 Task: Find a house in Rosemount, United States, for 4 guests from September 6 to September 12, with a price range of ₹10,000 to ₹14,000, including WiFi and TV.
Action: Mouse moved to (572, 110)
Screenshot: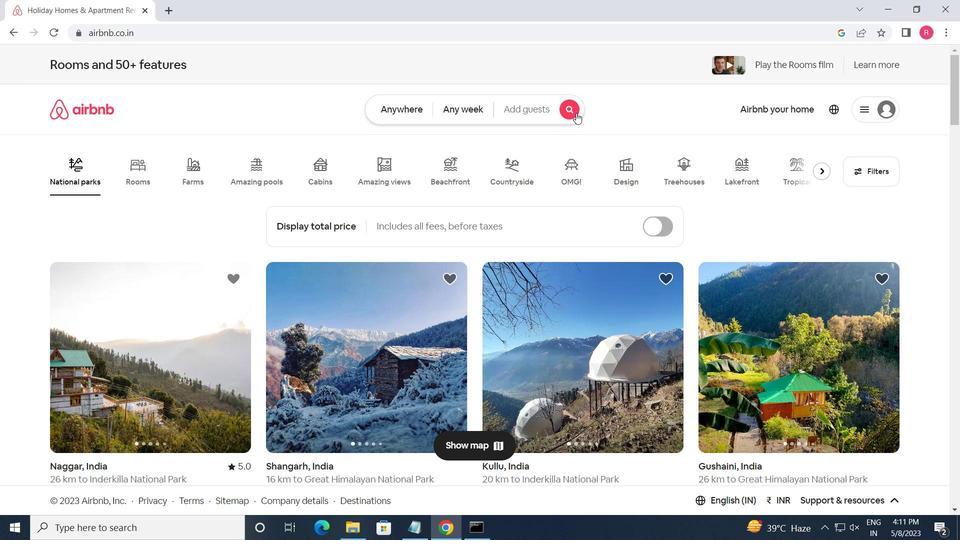 
Action: Mouse pressed left at (572, 110)
Screenshot: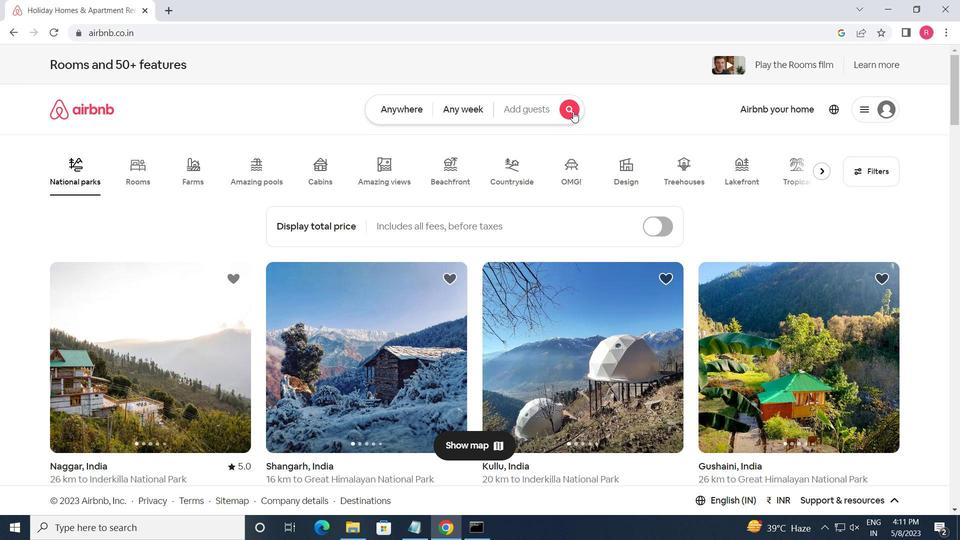 
Action: Mouse moved to (306, 158)
Screenshot: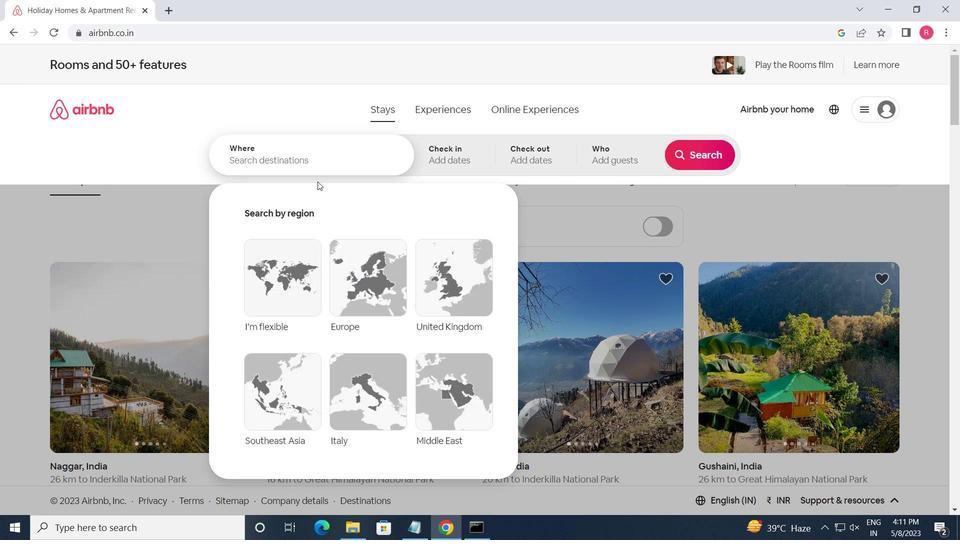 
Action: Mouse pressed left at (306, 158)
Screenshot: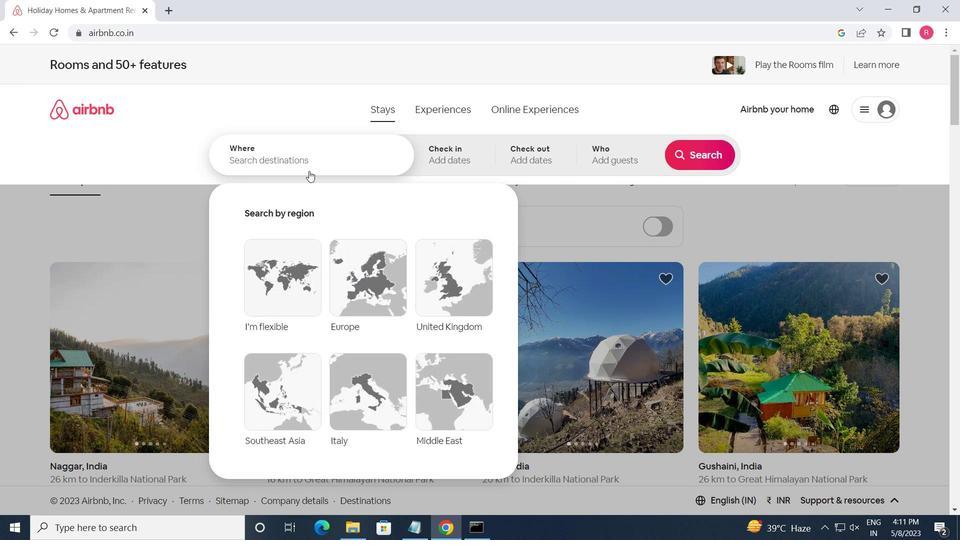 
Action: Key pressed <Key.shift>ROSEMOUNT,<Key.space><Key.shift_r>UNITED<Key.space><Key.shift>STATES<Key.enter>
Screenshot: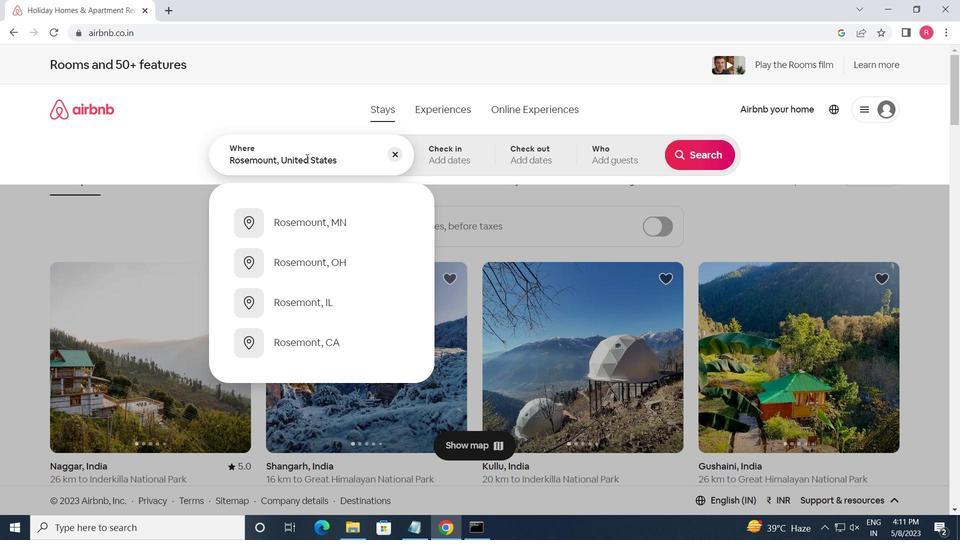
Action: Mouse moved to (709, 253)
Screenshot: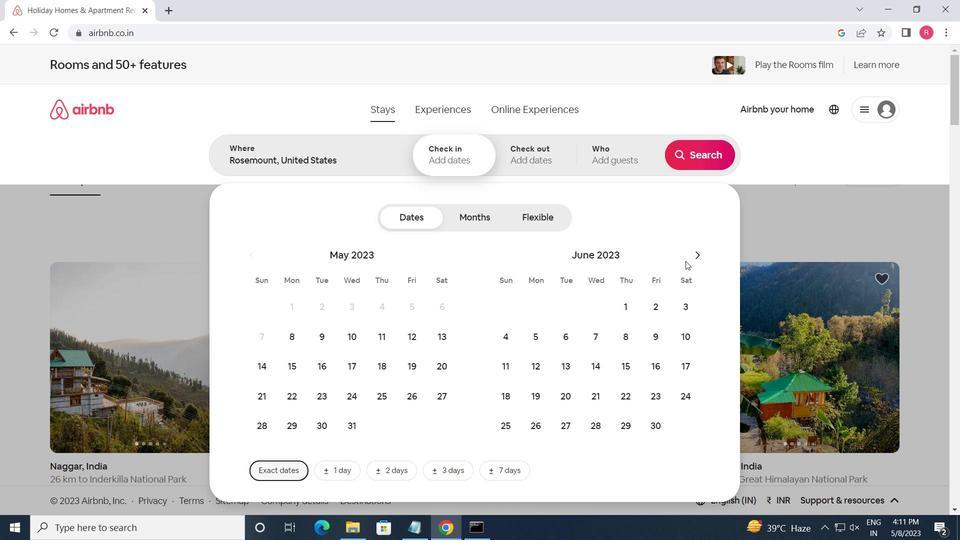 
Action: Mouse pressed left at (709, 253)
Screenshot: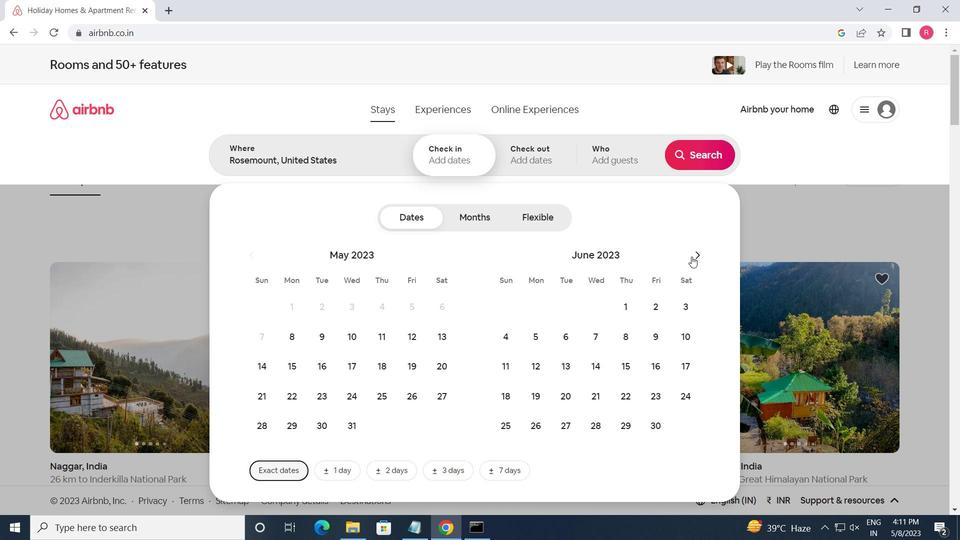 
Action: Mouse moved to (703, 257)
Screenshot: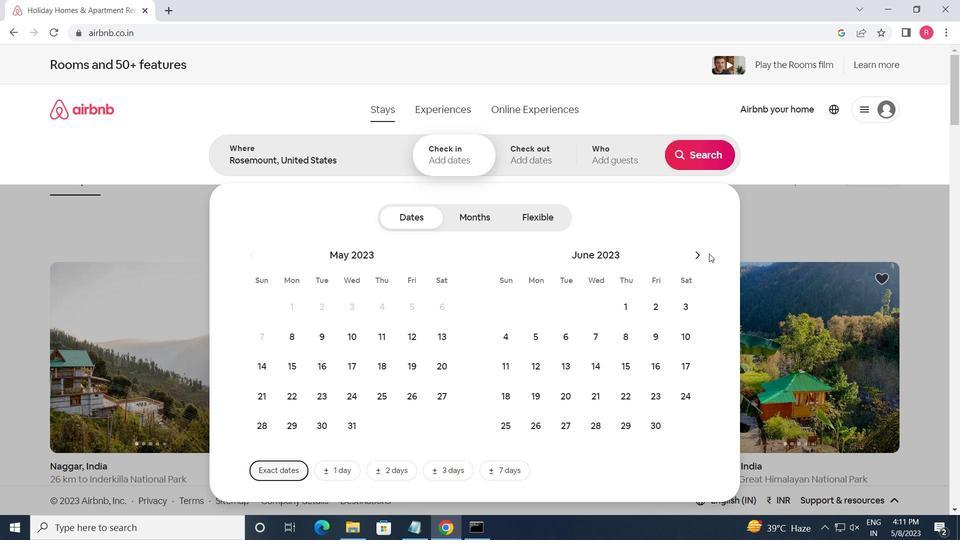 
Action: Mouse pressed left at (703, 257)
Screenshot: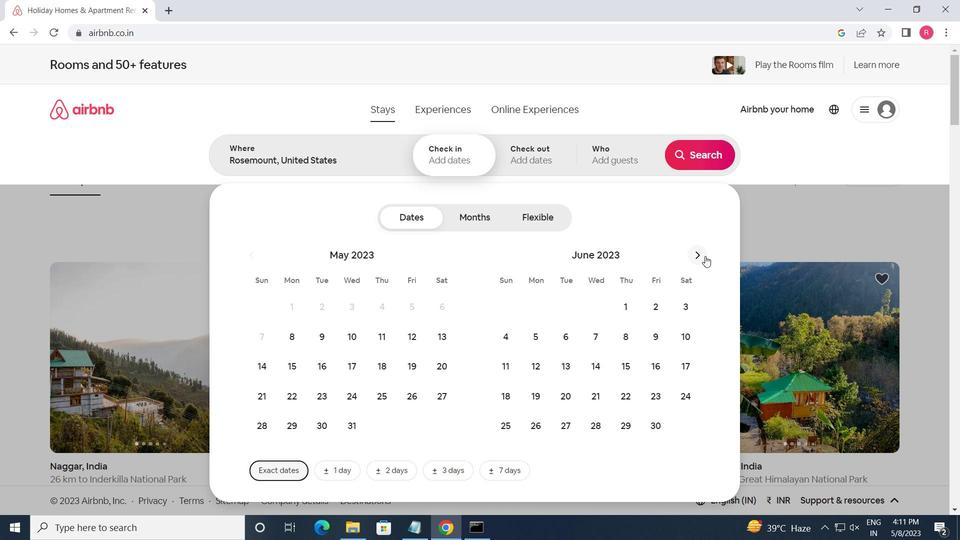 
Action: Mouse pressed left at (703, 257)
Screenshot: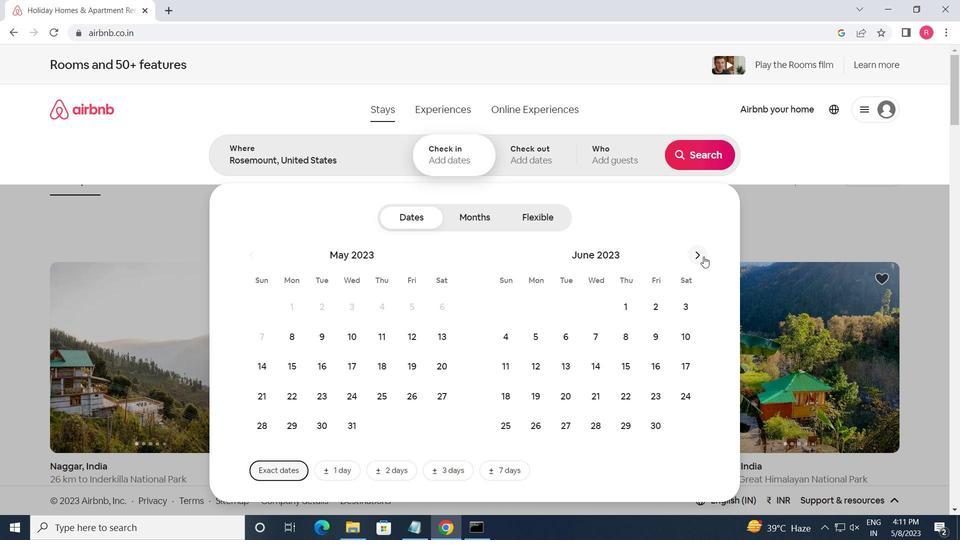 
Action: Mouse pressed left at (703, 257)
Screenshot: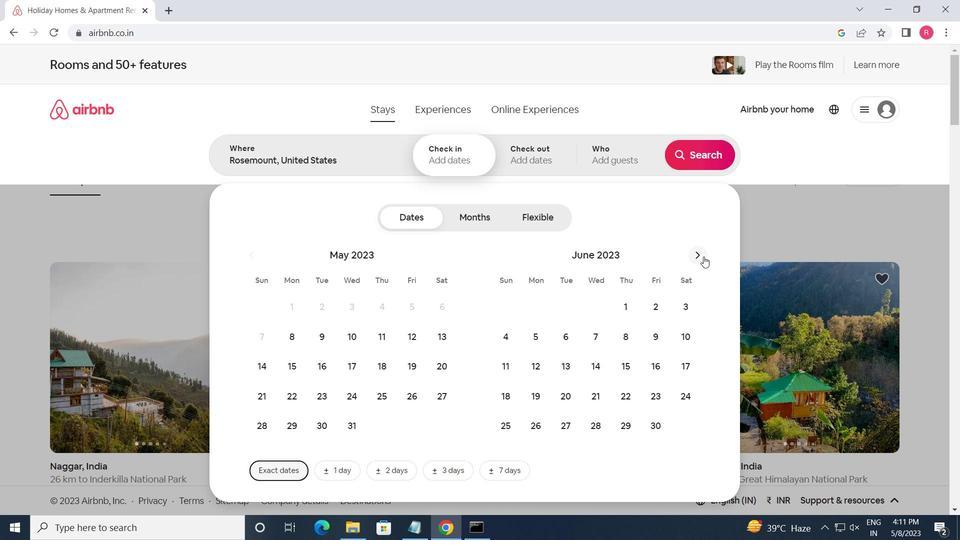 
Action: Mouse pressed left at (703, 257)
Screenshot: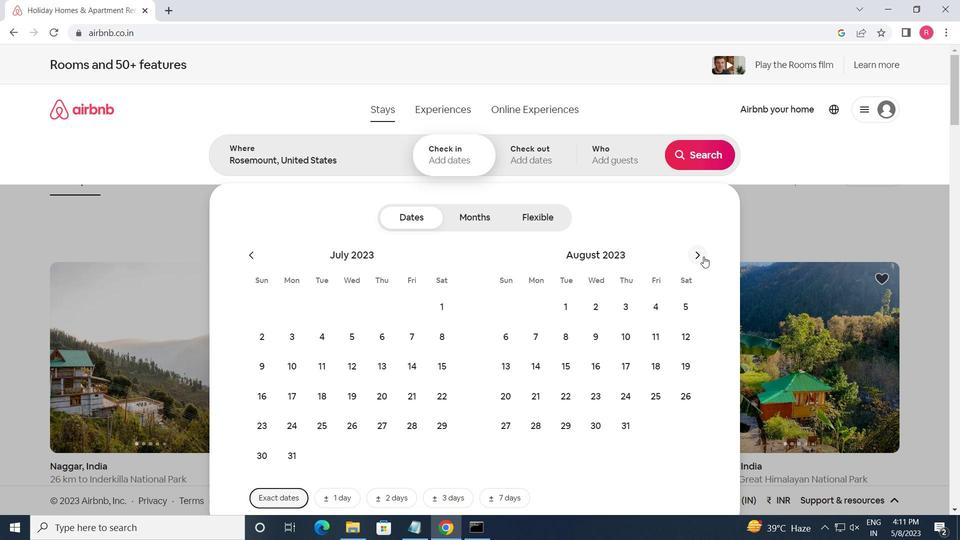 
Action: Mouse moved to (598, 343)
Screenshot: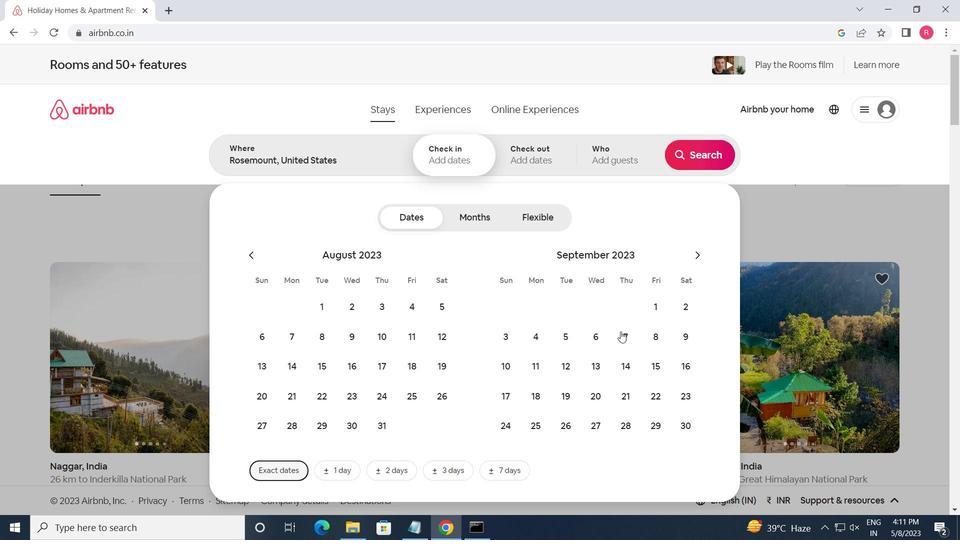 
Action: Mouse pressed left at (598, 343)
Screenshot: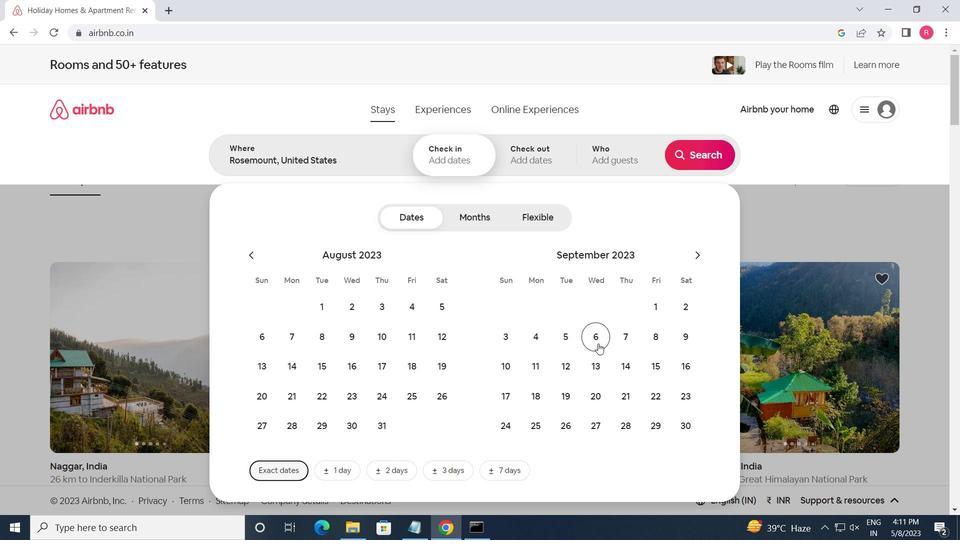 
Action: Mouse moved to (572, 378)
Screenshot: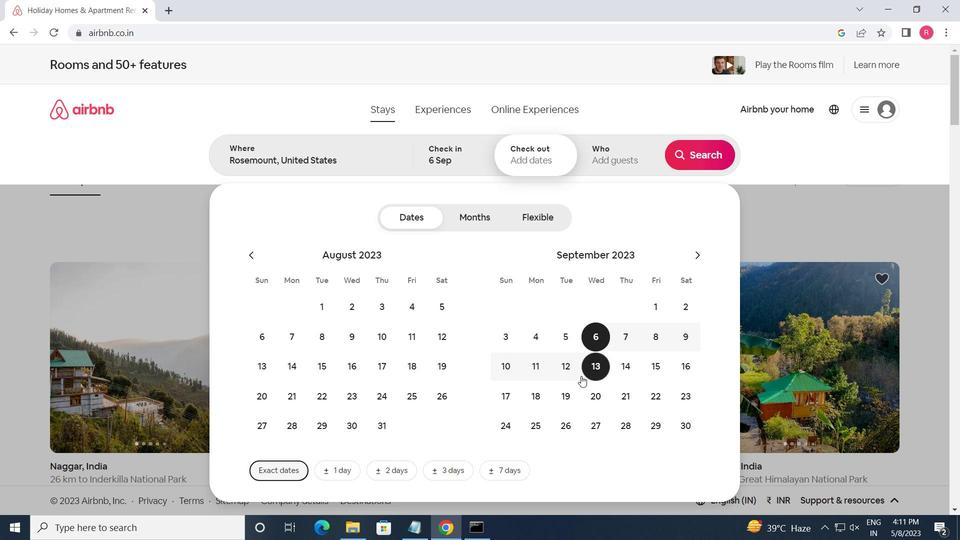 
Action: Mouse pressed left at (572, 378)
Screenshot: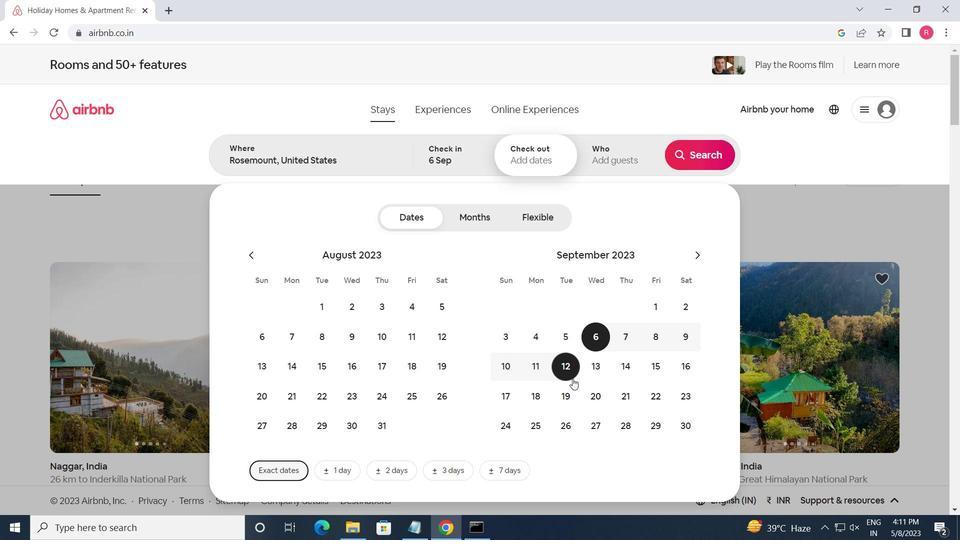 
Action: Mouse moved to (609, 150)
Screenshot: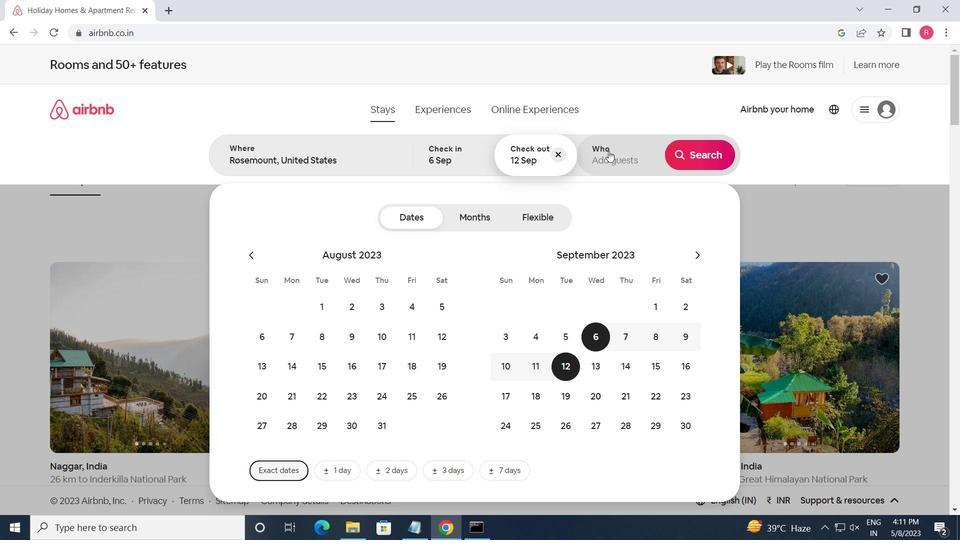 
Action: Mouse pressed left at (609, 150)
Screenshot: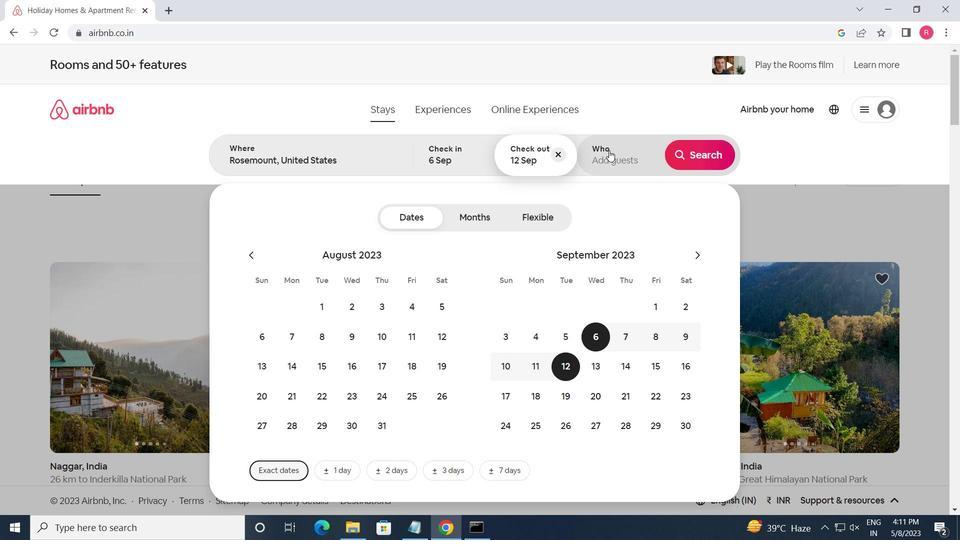 
Action: Mouse moved to (703, 218)
Screenshot: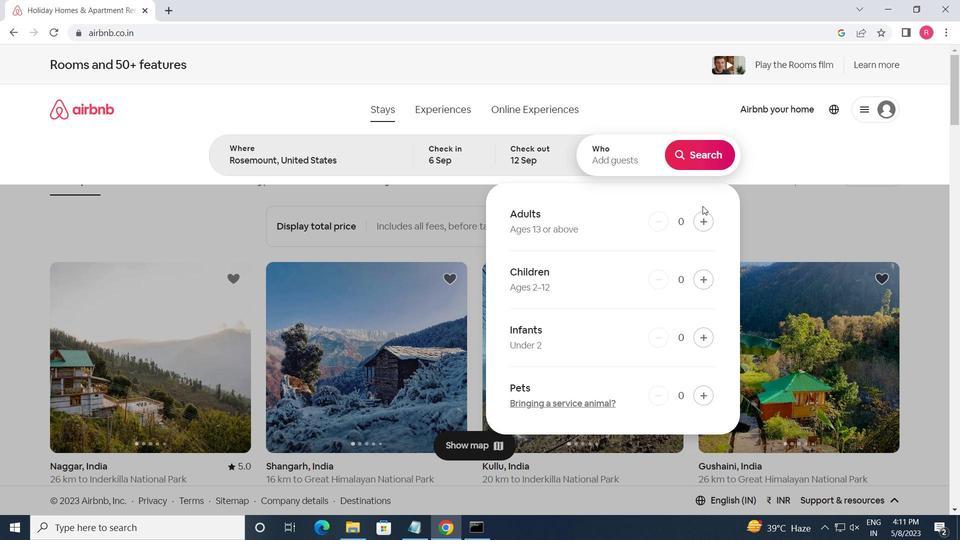 
Action: Mouse pressed left at (703, 218)
Screenshot: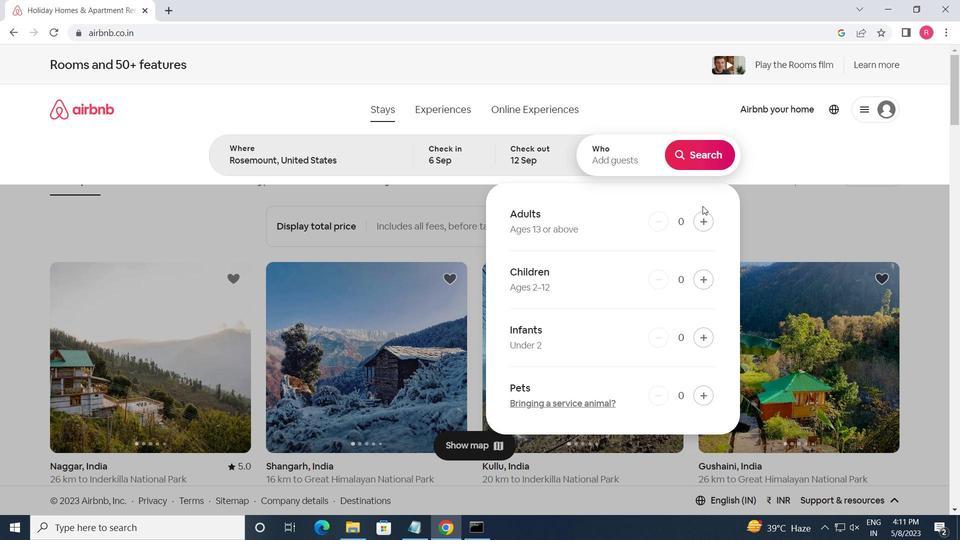 
Action: Mouse pressed left at (703, 218)
Screenshot: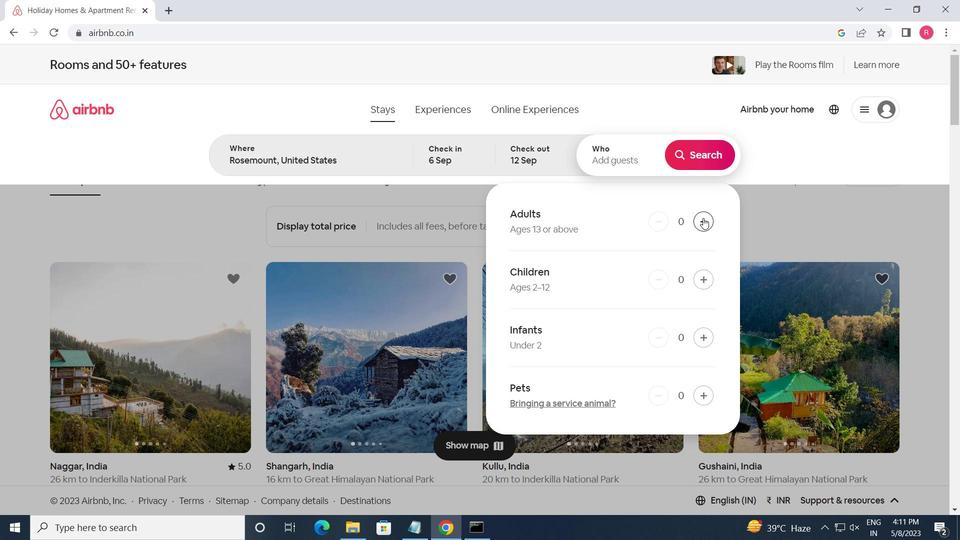 
Action: Mouse pressed left at (703, 218)
Screenshot: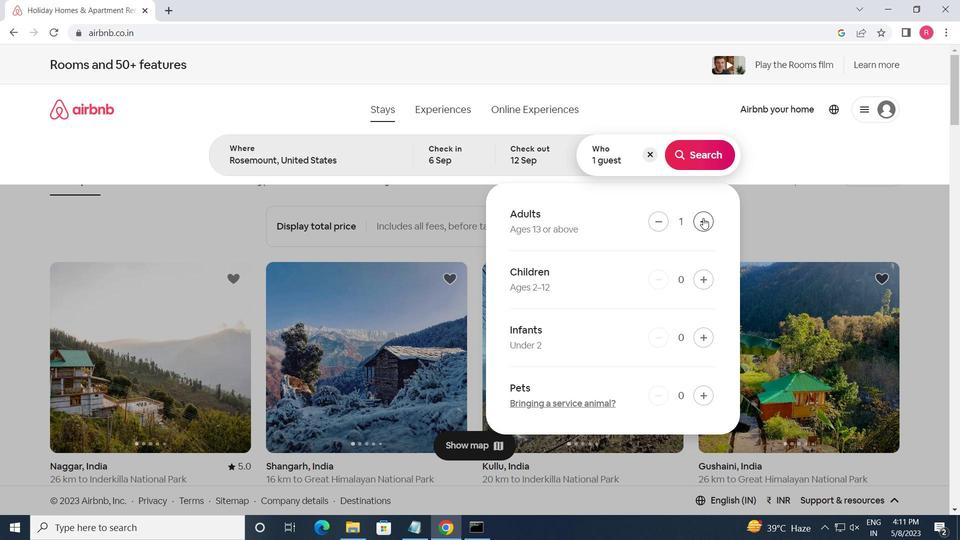 
Action: Mouse pressed left at (703, 218)
Screenshot: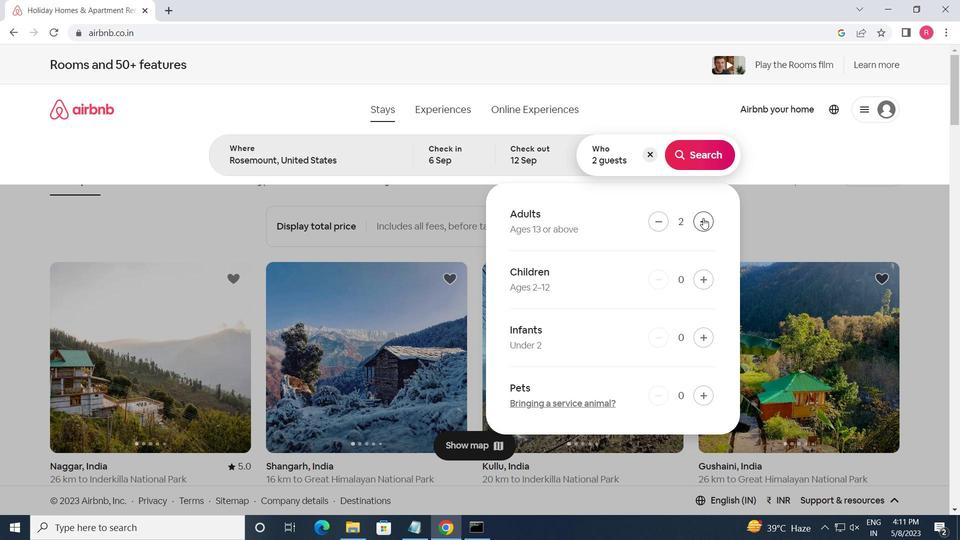 
Action: Mouse moved to (691, 167)
Screenshot: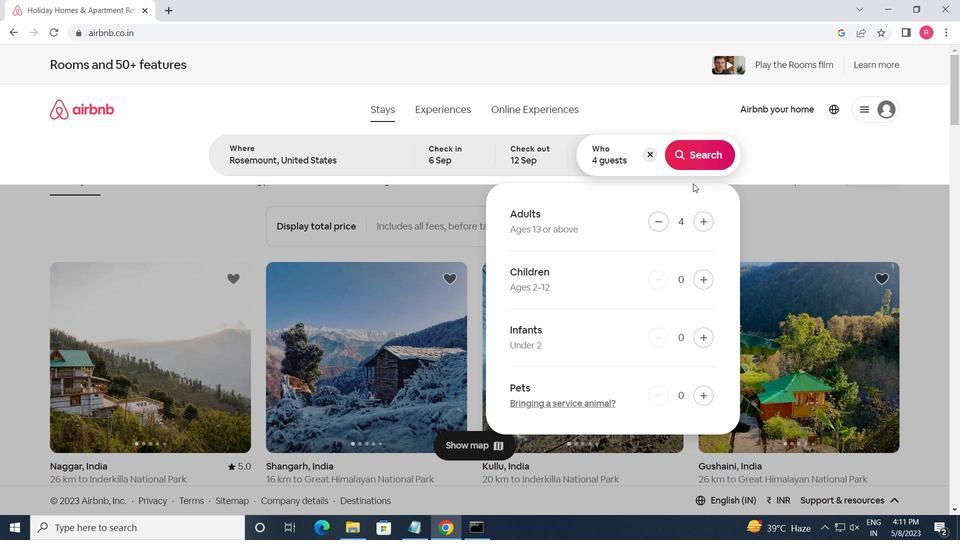 
Action: Mouse pressed left at (691, 167)
Screenshot: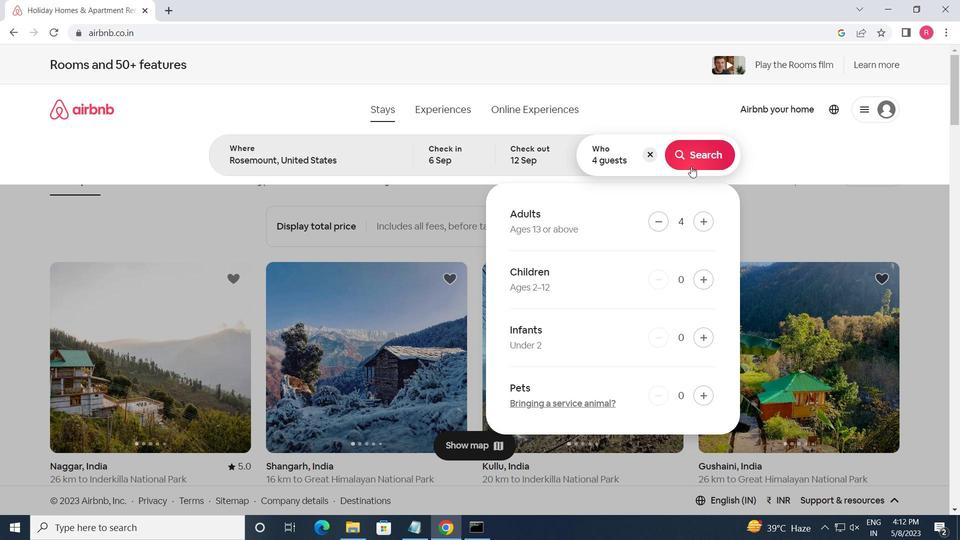 
Action: Mouse moved to (887, 128)
Screenshot: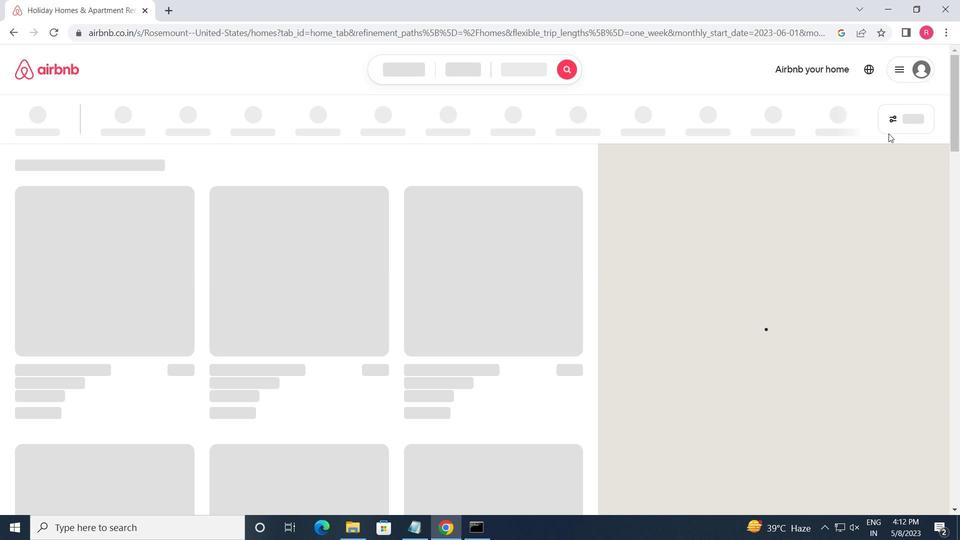 
Action: Mouse pressed left at (887, 128)
Screenshot: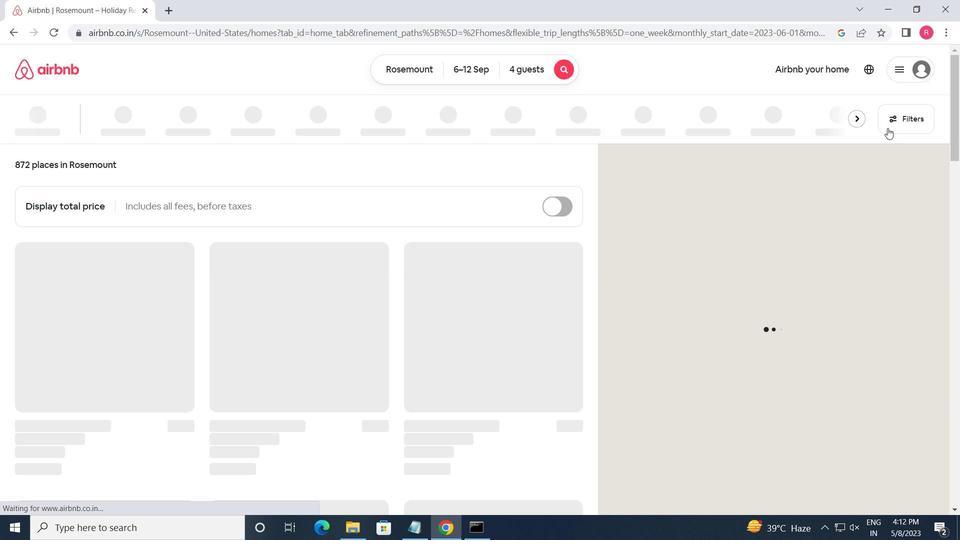 
Action: Mouse moved to (383, 411)
Screenshot: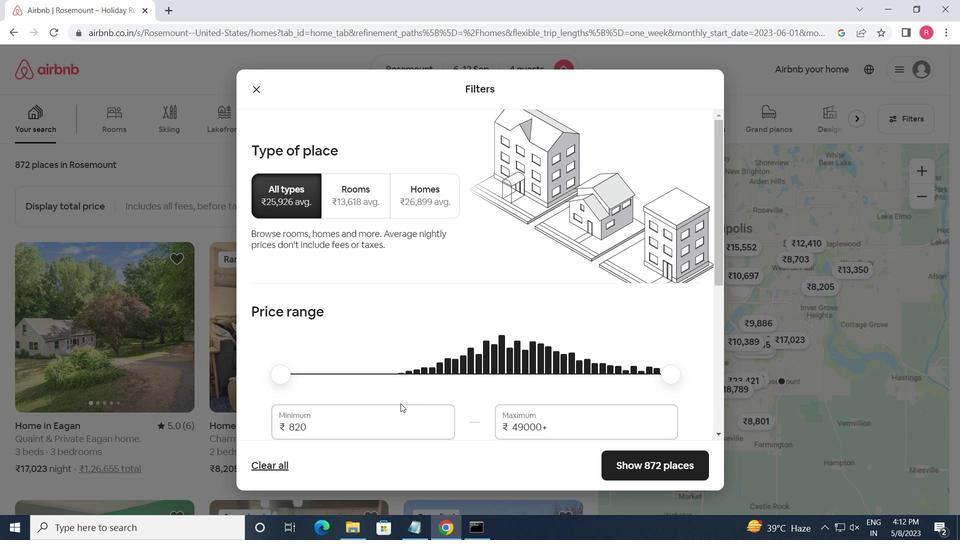 
Action: Mouse pressed left at (383, 411)
Screenshot: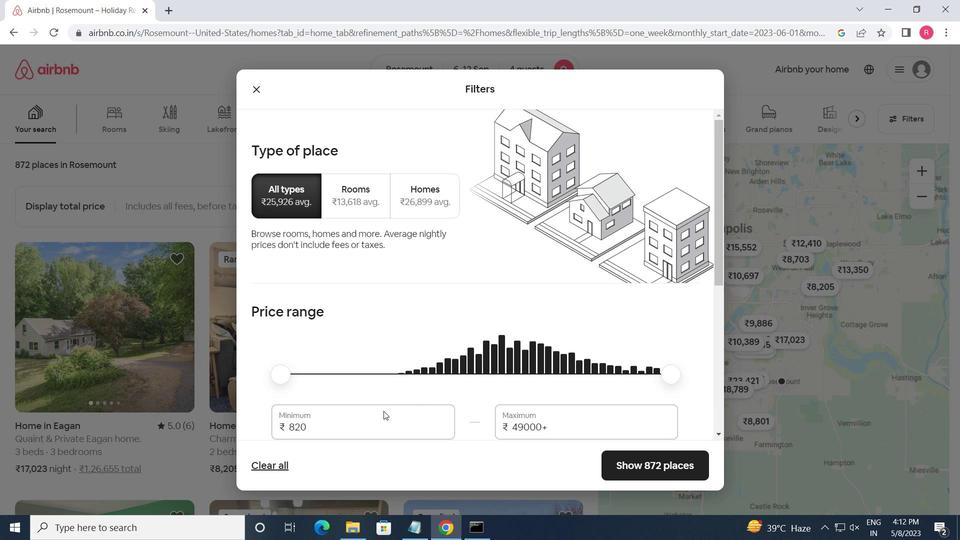 
Action: Mouse pressed left at (383, 411)
Screenshot: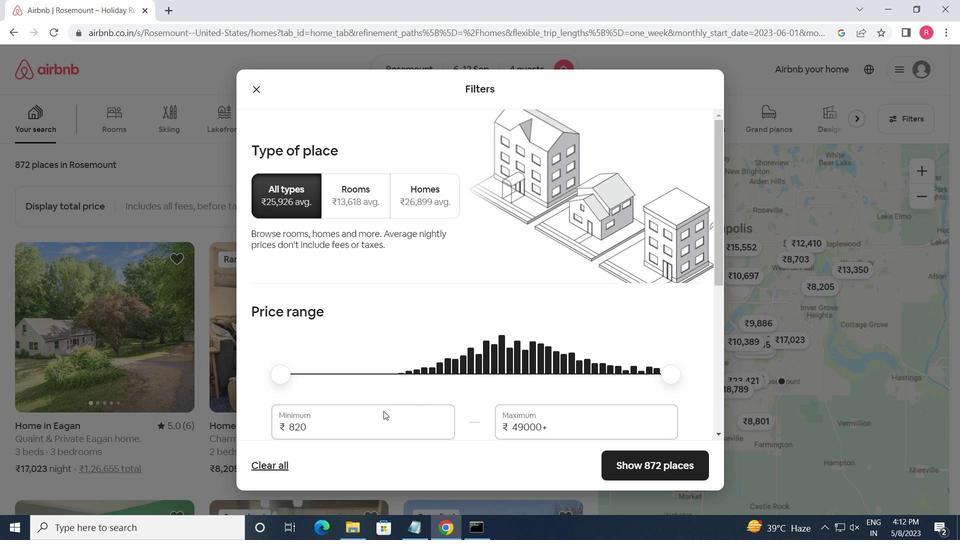 
Action: Mouse pressed left at (383, 411)
Screenshot: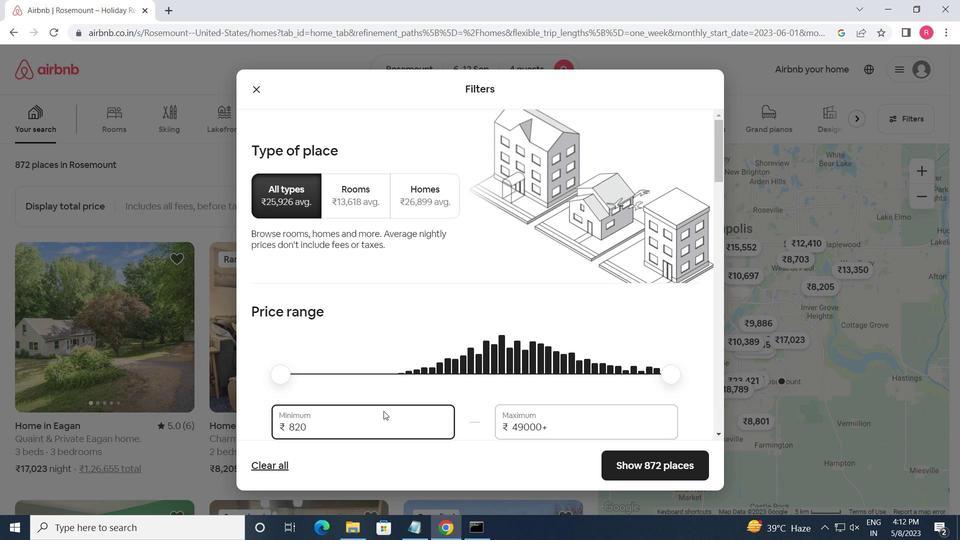 
Action: Mouse pressed left at (383, 411)
Screenshot: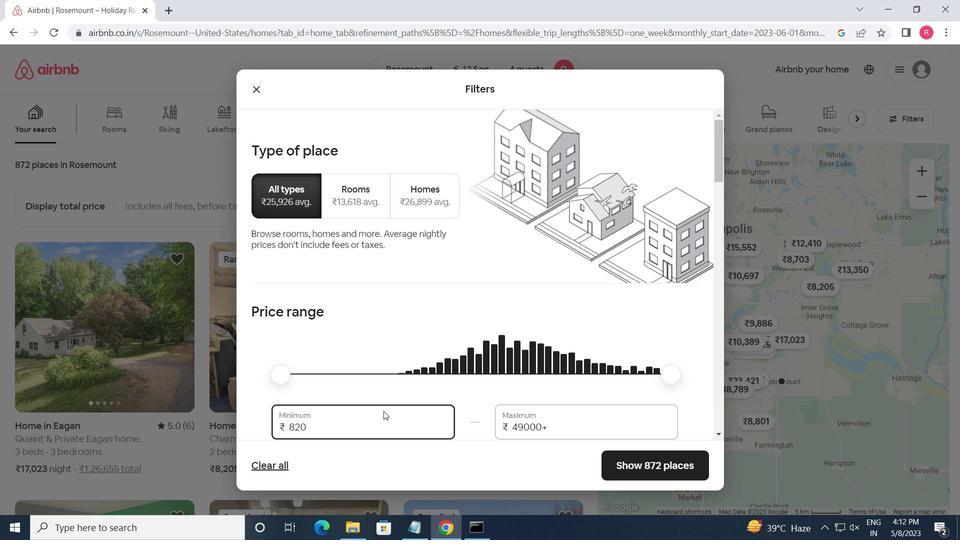 
Action: Mouse pressed left at (383, 411)
Screenshot: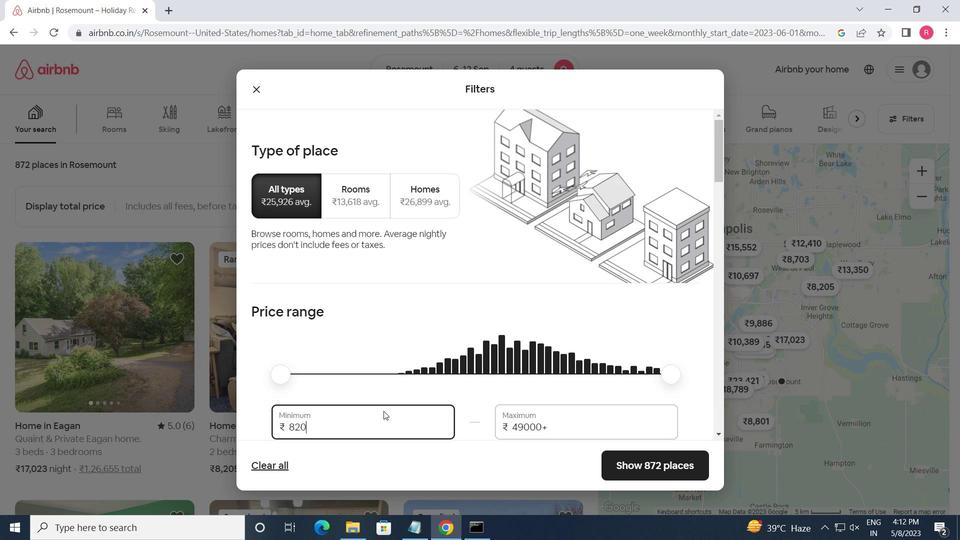
Action: Mouse pressed left at (383, 411)
Screenshot: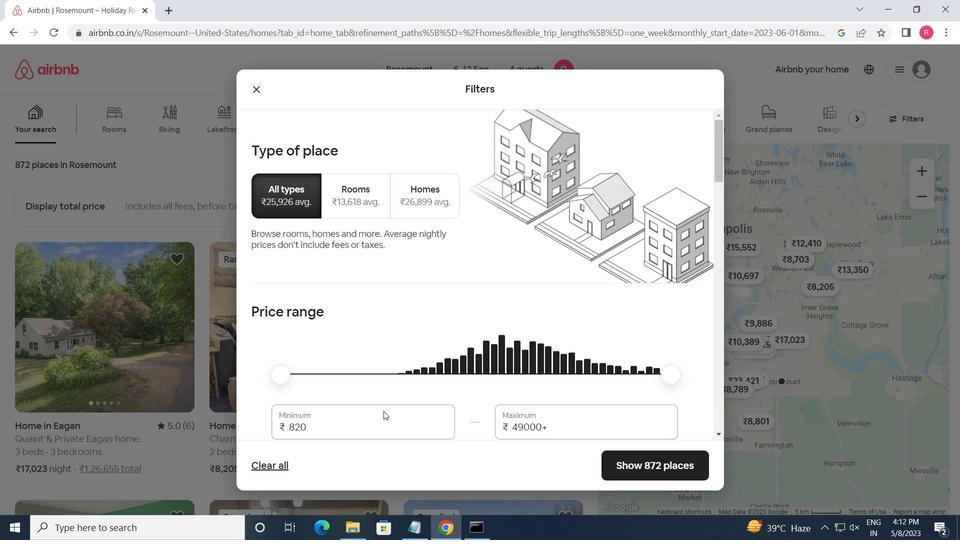 
Action: Mouse pressed left at (383, 411)
Screenshot: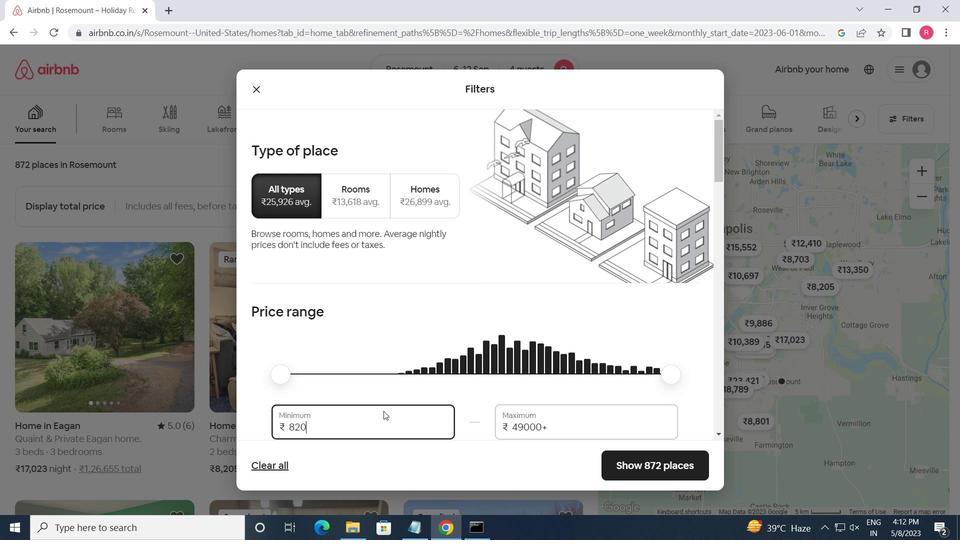 
Action: Mouse pressed left at (383, 411)
Screenshot: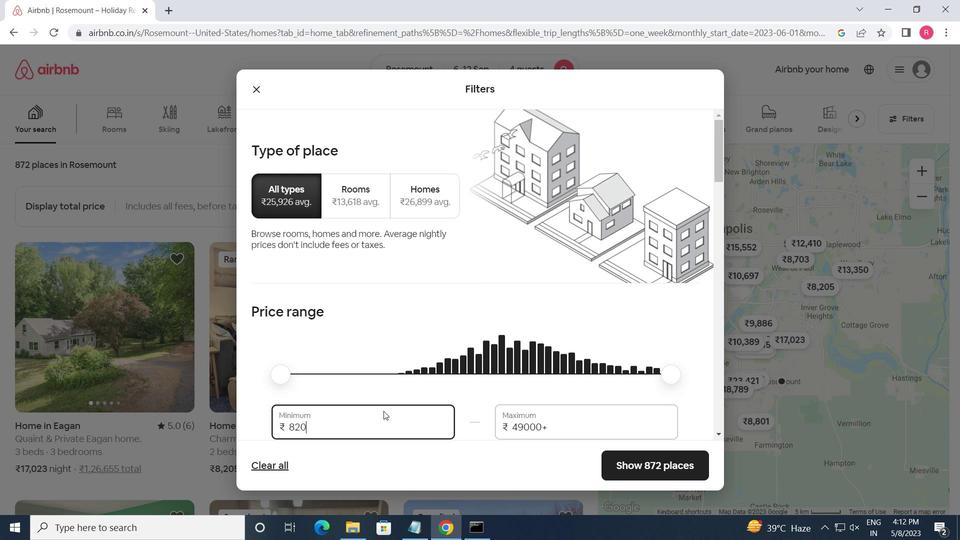 
Action: Mouse pressed left at (383, 411)
Screenshot: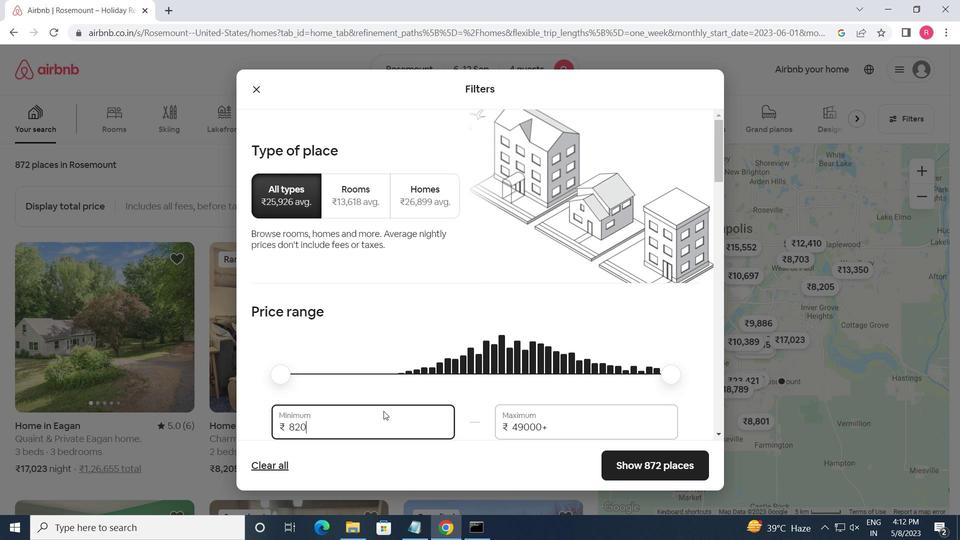 
Action: Key pressed <Key.backspace><Key.backspace><Key.backspace><Key.backspace><Key.backspace><Key.backspace><Key.backspace><Key.backspace><Key.backspace><Key.backspace><Key.backspace>10000<Key.tab>14000
Screenshot: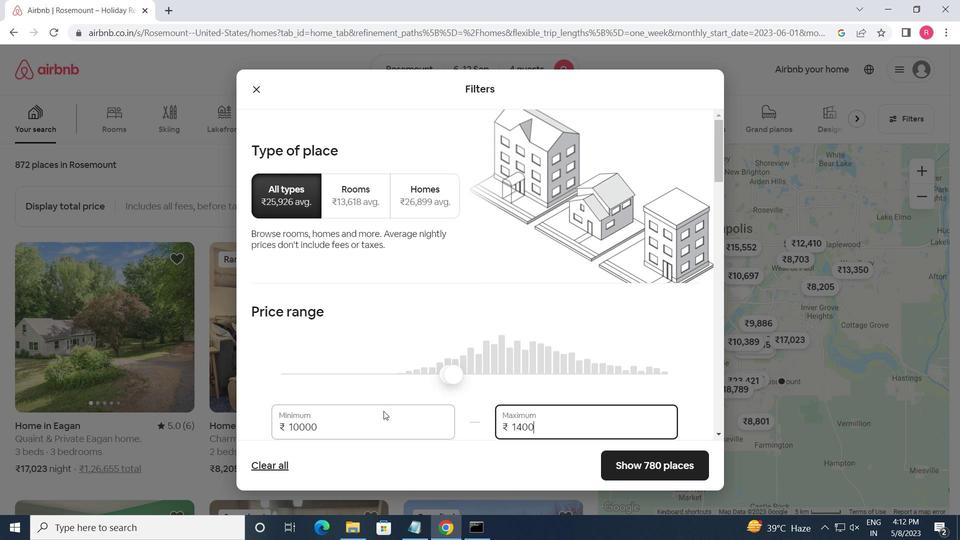 
Action: Mouse moved to (393, 403)
Screenshot: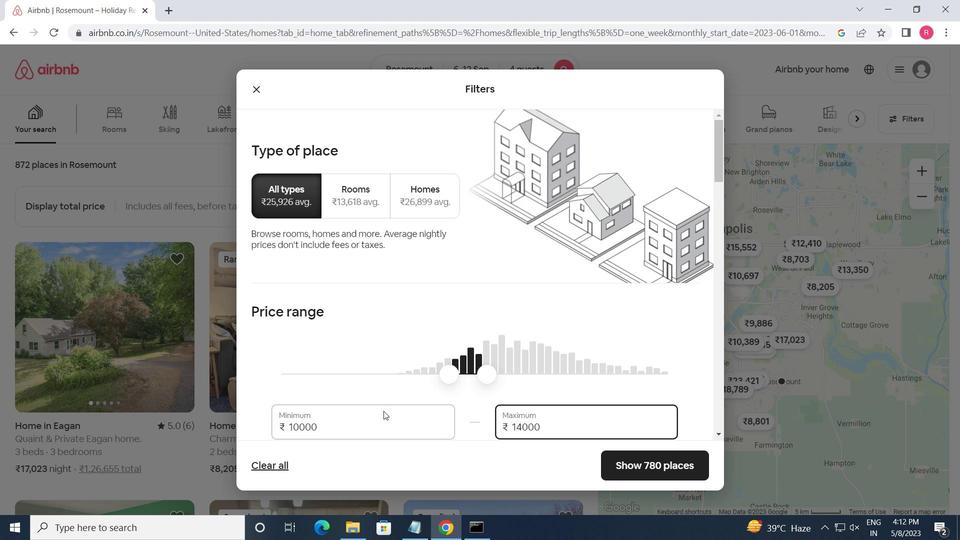 
Action: Mouse scrolled (393, 403) with delta (0, 0)
Screenshot: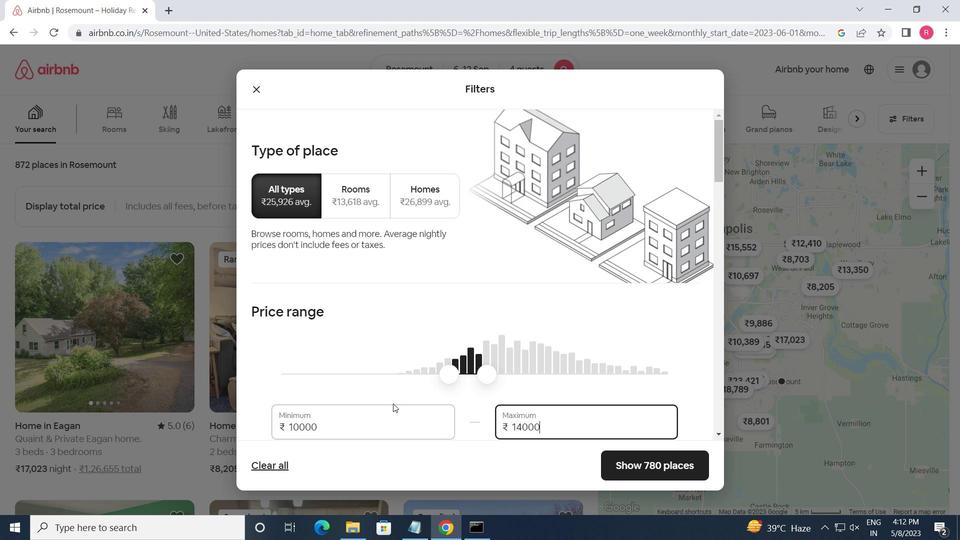 
Action: Mouse scrolled (393, 403) with delta (0, 0)
Screenshot: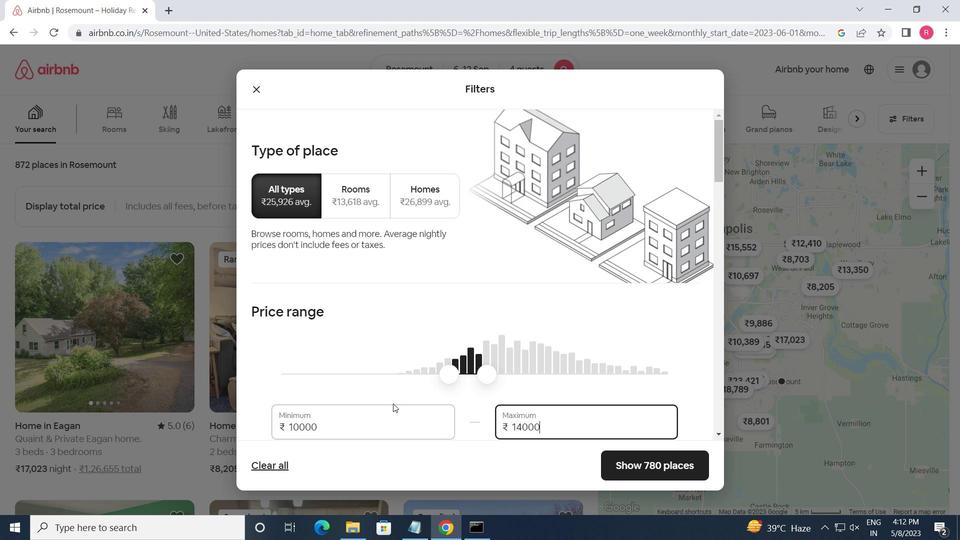 
Action: Mouse moved to (395, 403)
Screenshot: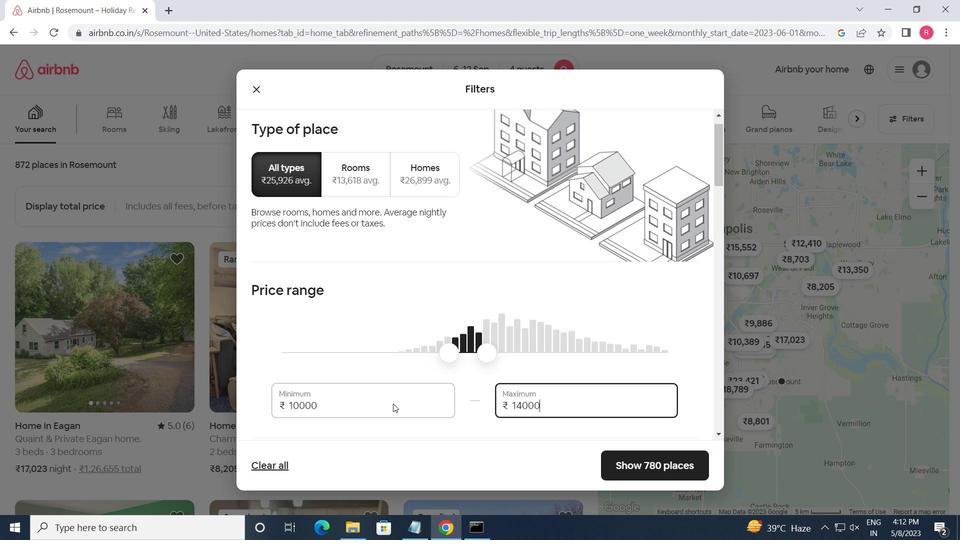 
Action: Mouse scrolled (395, 403) with delta (0, 0)
Screenshot: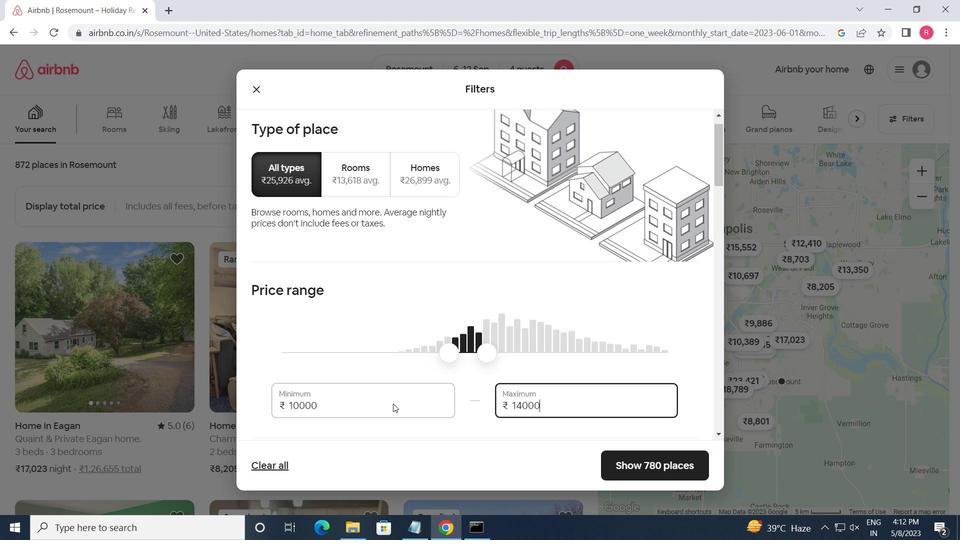 
Action: Mouse moved to (401, 402)
Screenshot: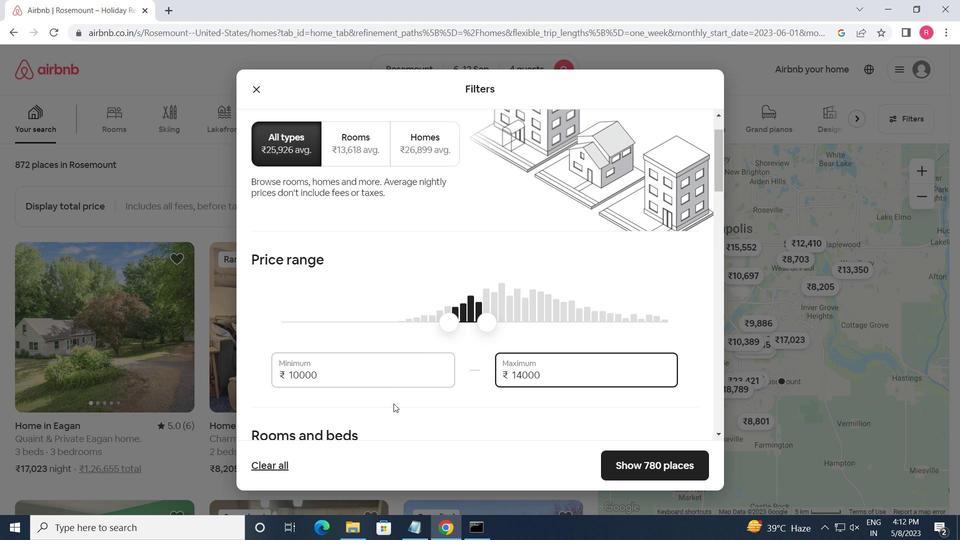 
Action: Mouse scrolled (401, 401) with delta (0, 0)
Screenshot: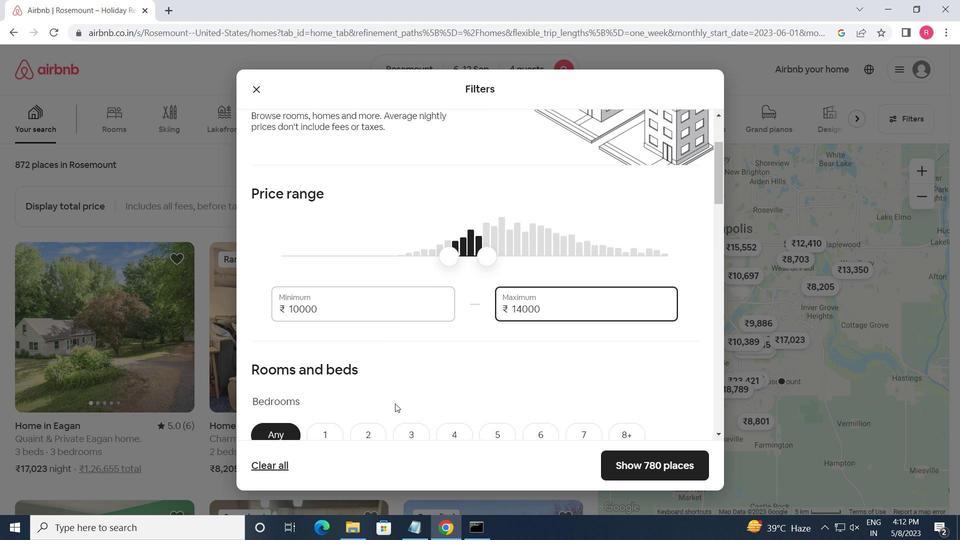 
Action: Mouse moved to (463, 309)
Screenshot: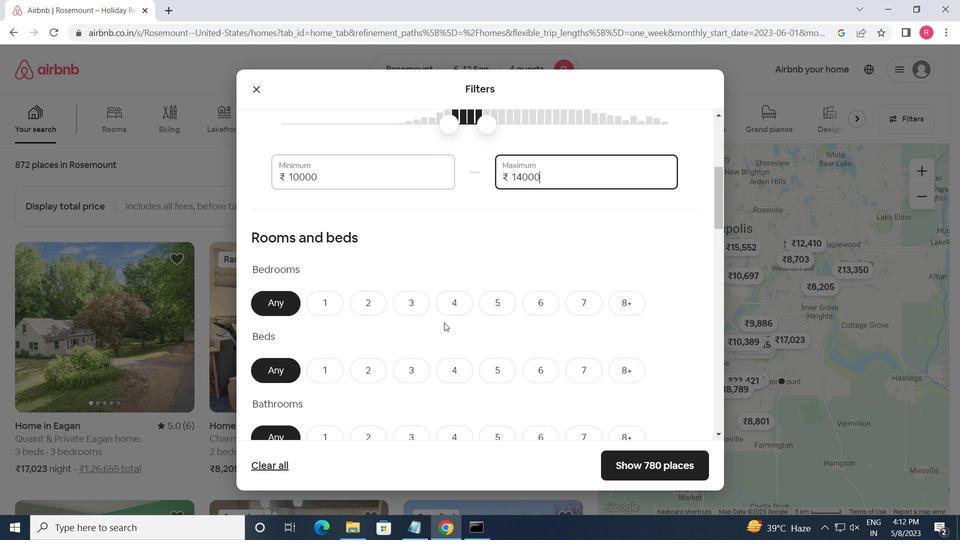 
Action: Mouse pressed left at (463, 309)
Screenshot: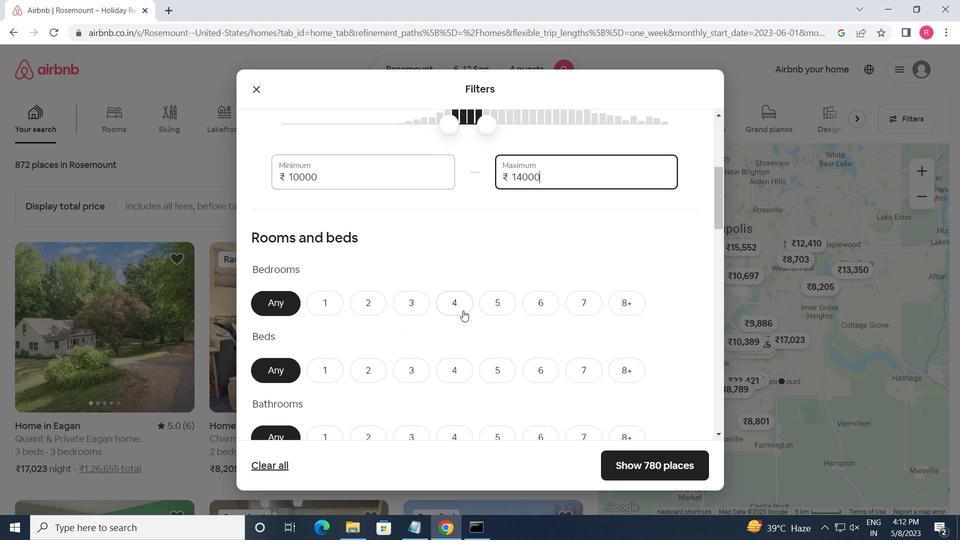 
Action: Mouse moved to (448, 374)
Screenshot: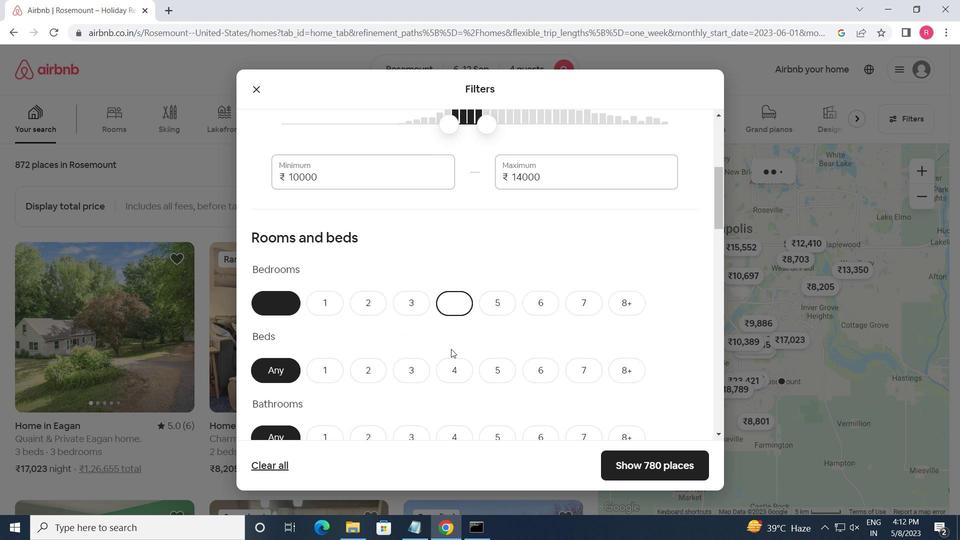 
Action: Mouse pressed left at (448, 374)
Screenshot: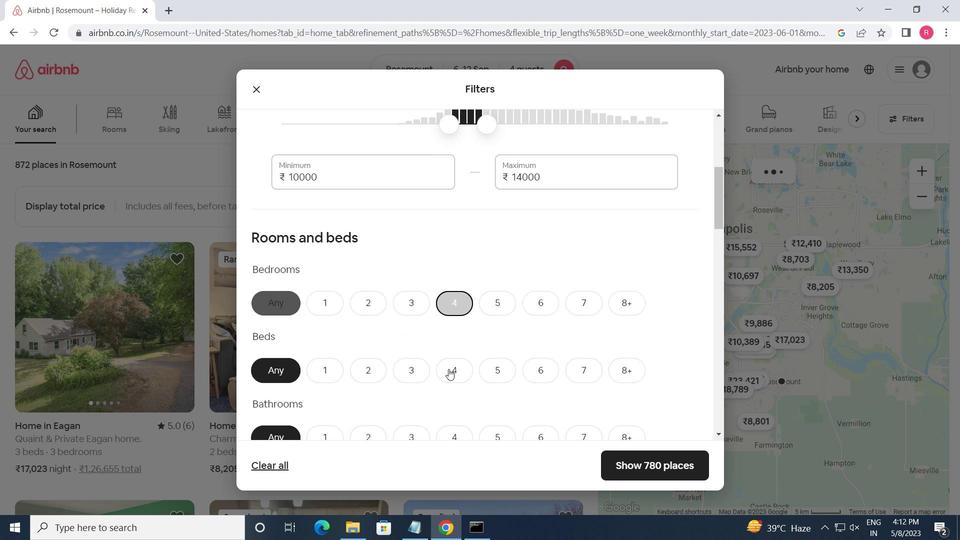 
Action: Mouse moved to (452, 427)
Screenshot: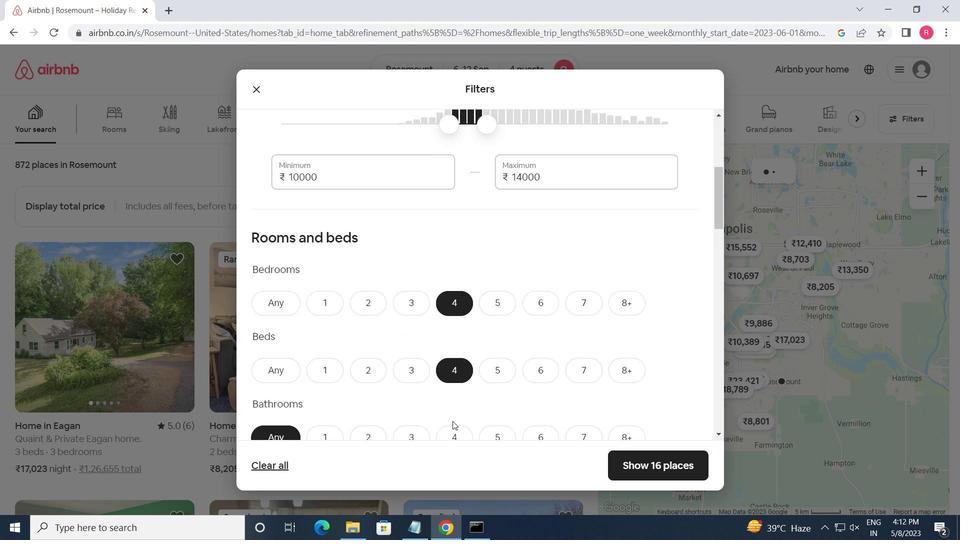 
Action: Mouse pressed left at (452, 427)
Screenshot: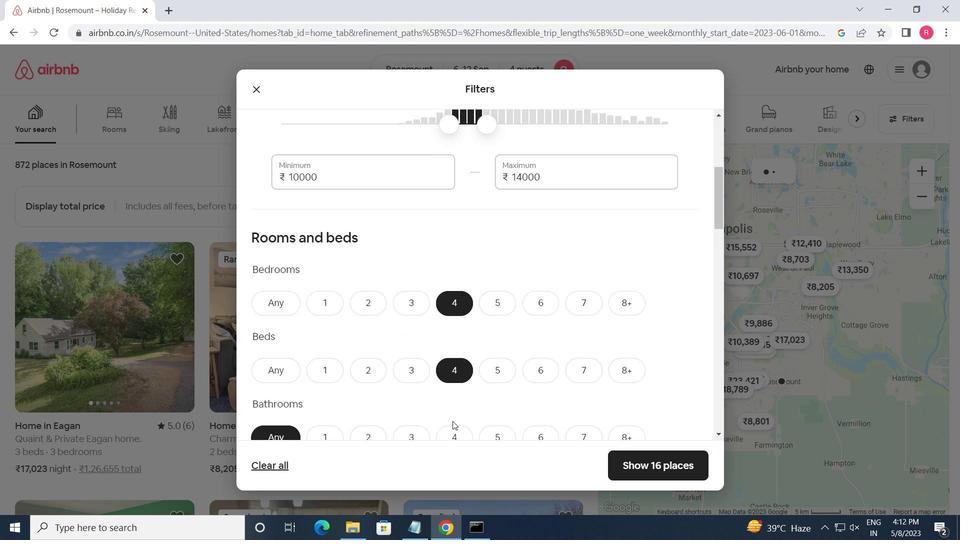 
Action: Mouse moved to (452, 414)
Screenshot: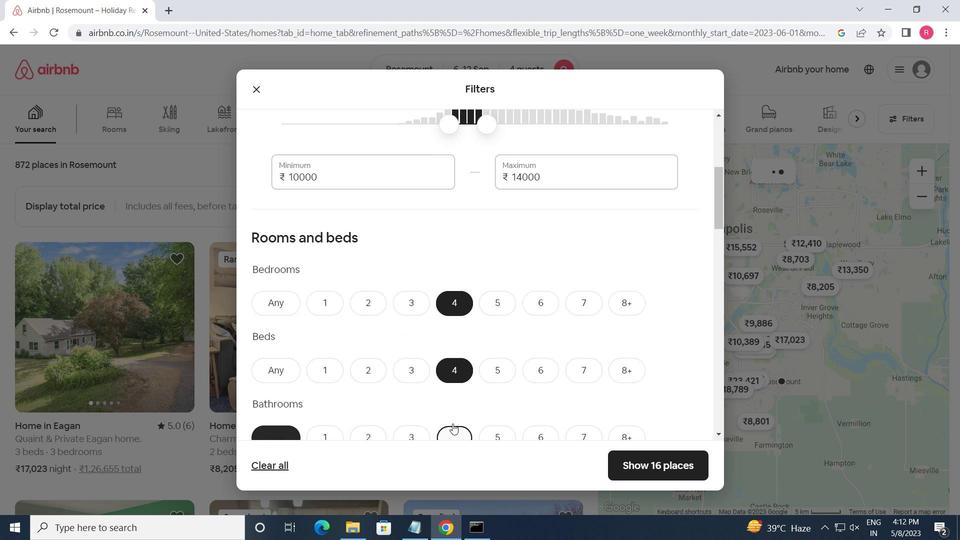 
Action: Mouse scrolled (452, 413) with delta (0, 0)
Screenshot: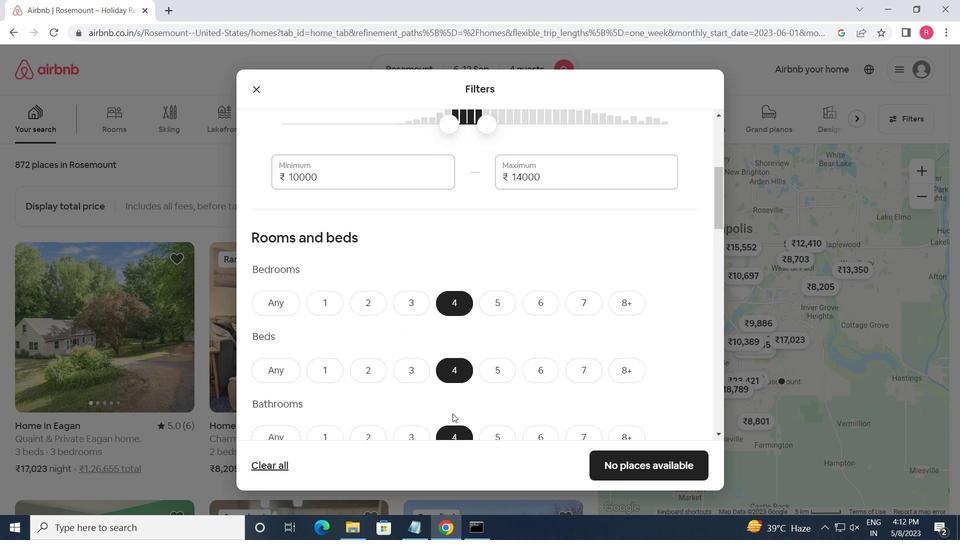 
Action: Mouse scrolled (452, 413) with delta (0, 0)
Screenshot: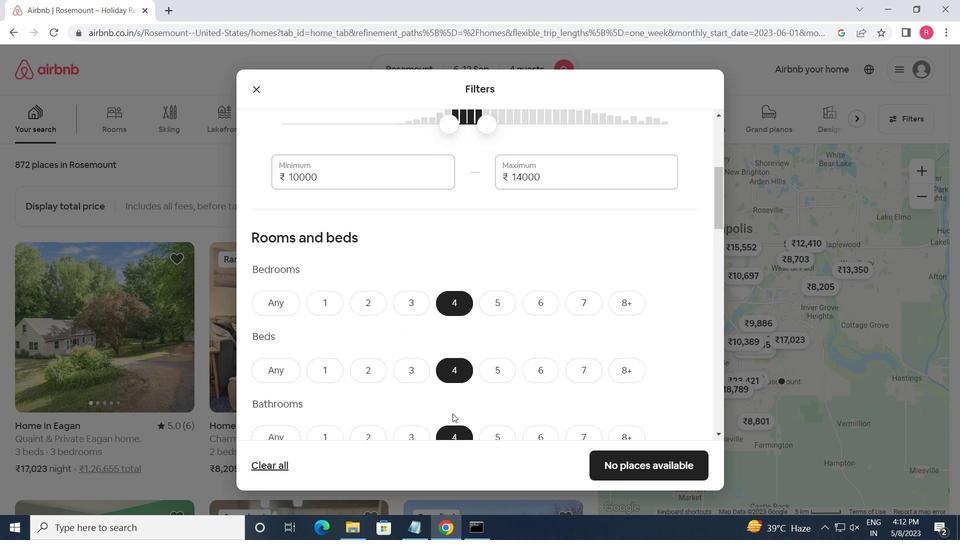 
Action: Mouse scrolled (452, 413) with delta (0, 0)
Screenshot: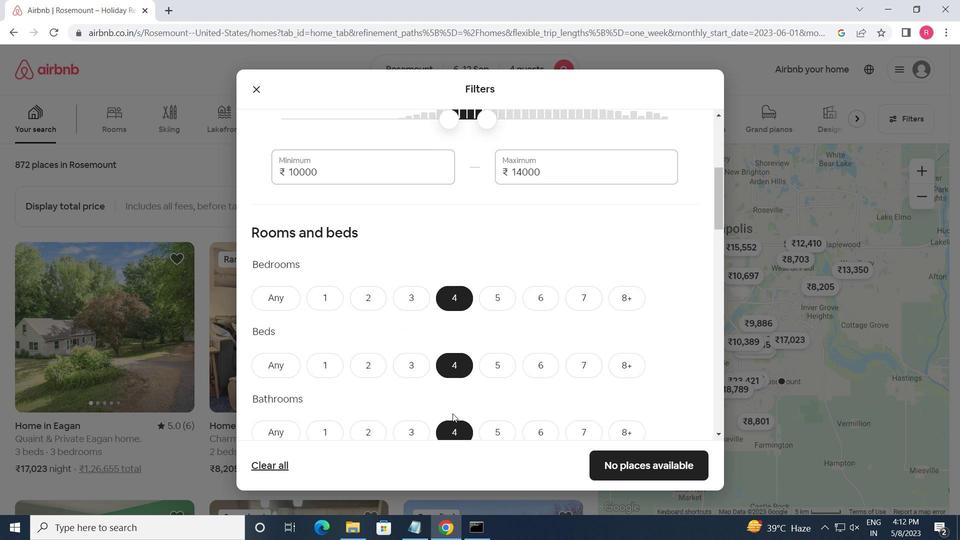 
Action: Mouse scrolled (452, 413) with delta (0, 0)
Screenshot: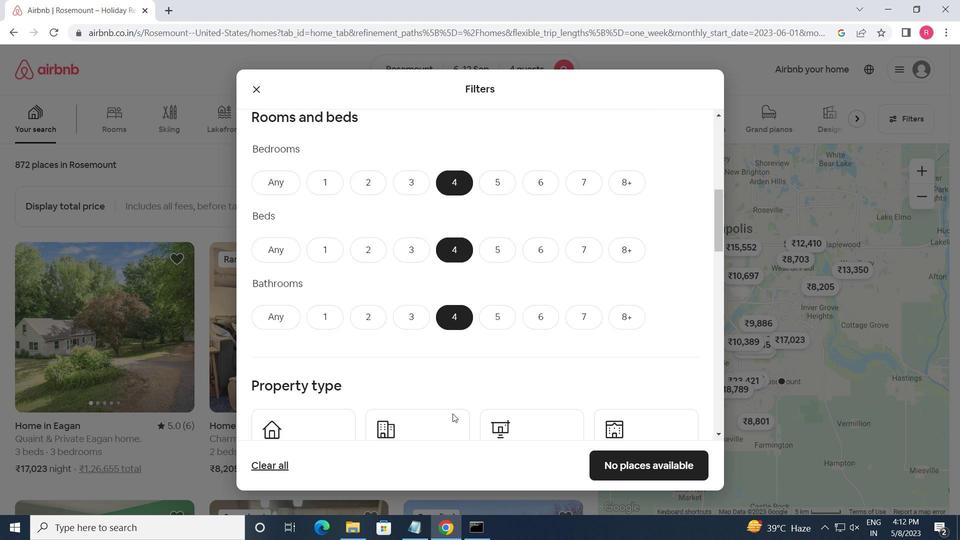 
Action: Mouse moved to (337, 325)
Screenshot: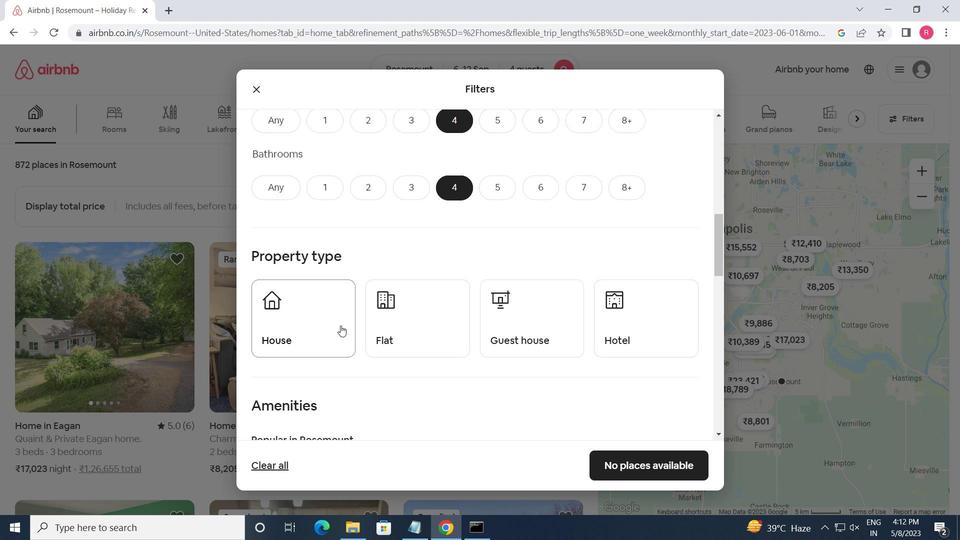 
Action: Mouse pressed left at (337, 325)
Screenshot: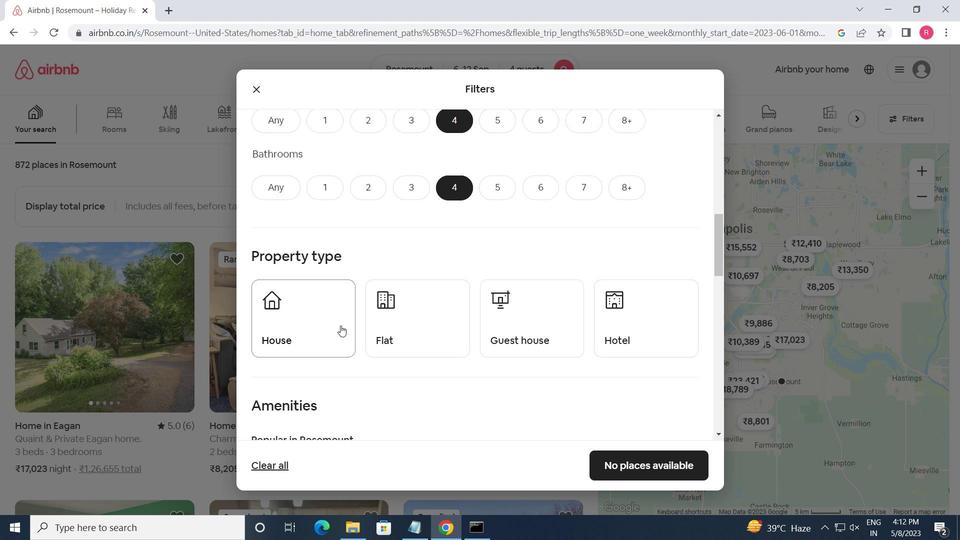 
Action: Mouse moved to (394, 332)
Screenshot: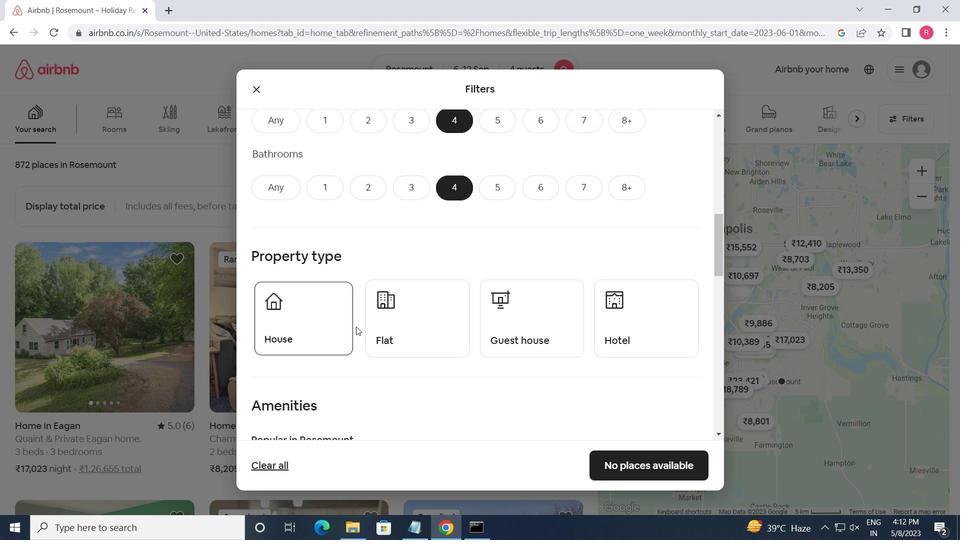 
Action: Mouse pressed left at (394, 332)
Screenshot: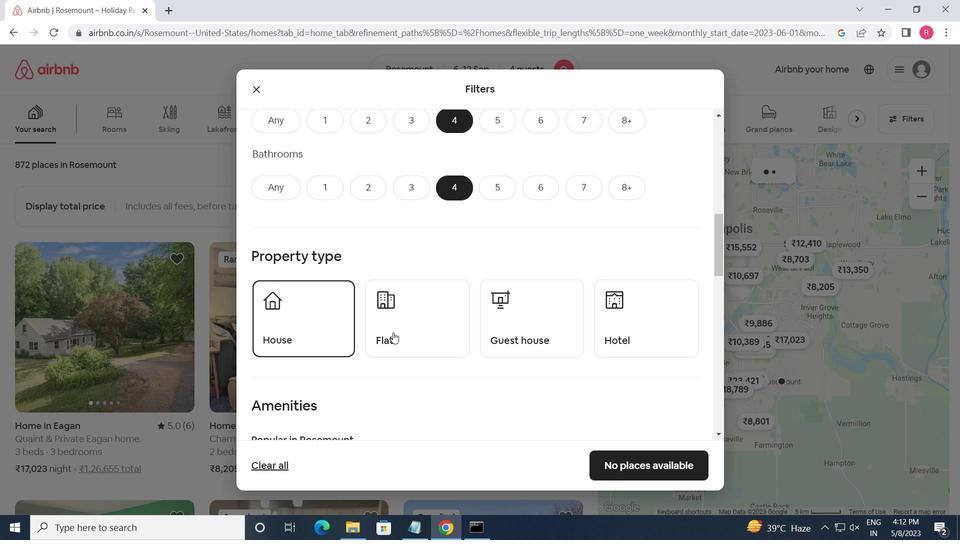 
Action: Mouse moved to (503, 330)
Screenshot: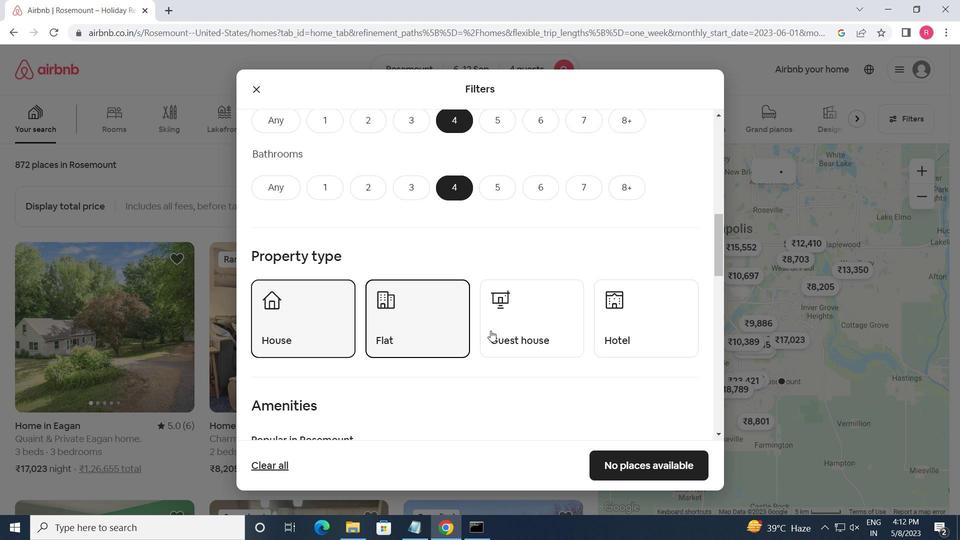 
Action: Mouse pressed left at (503, 330)
Screenshot: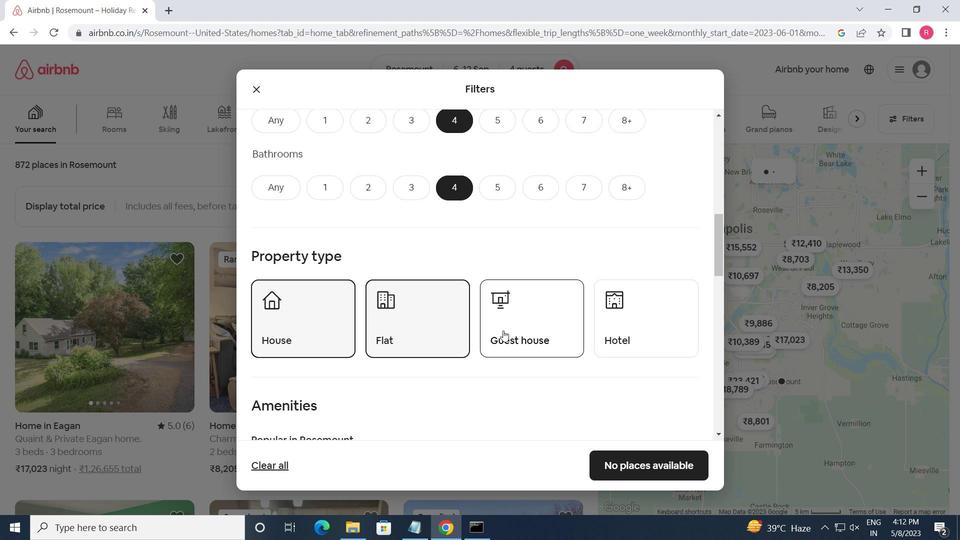 
Action: Mouse moved to (504, 330)
Screenshot: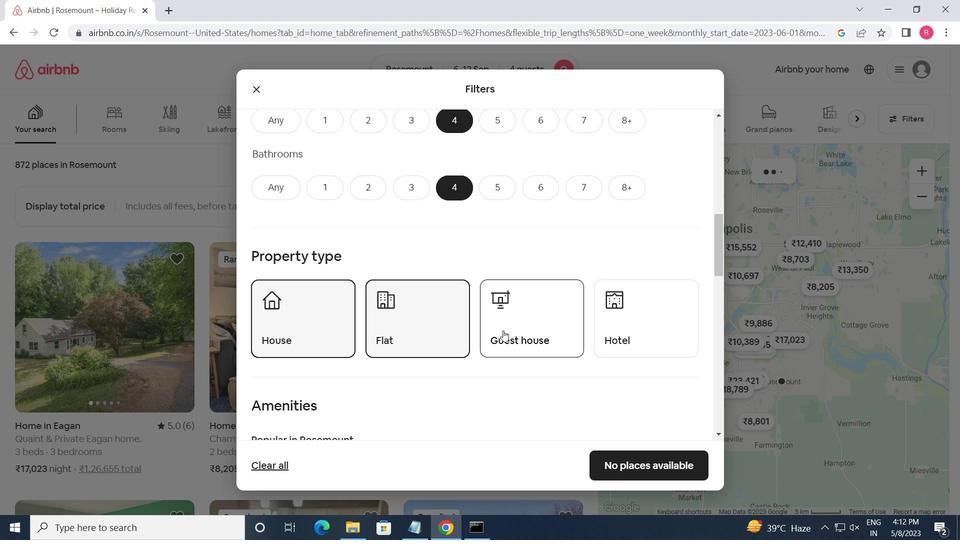 
Action: Mouse scrolled (504, 330) with delta (0, 0)
Screenshot: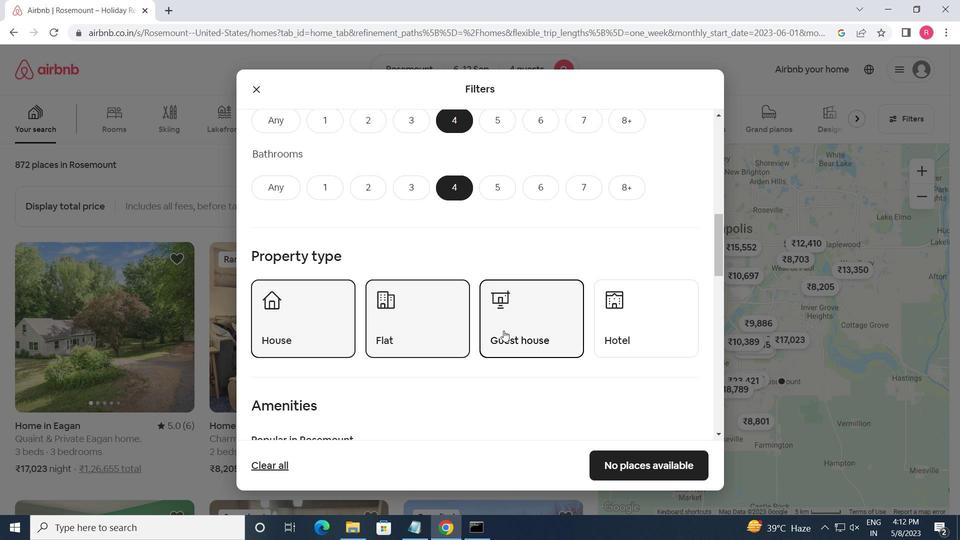
Action: Mouse scrolled (504, 330) with delta (0, 0)
Screenshot: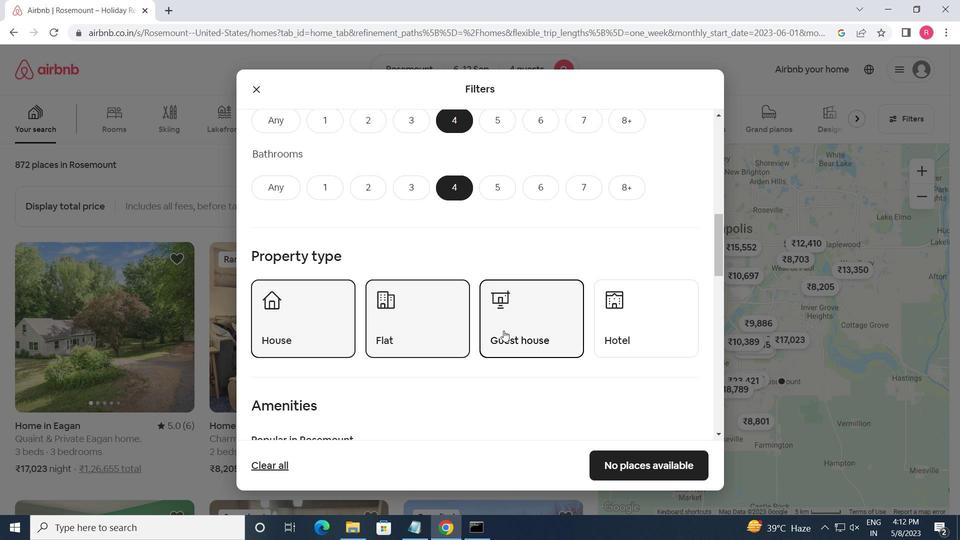 
Action: Mouse moved to (478, 344)
Screenshot: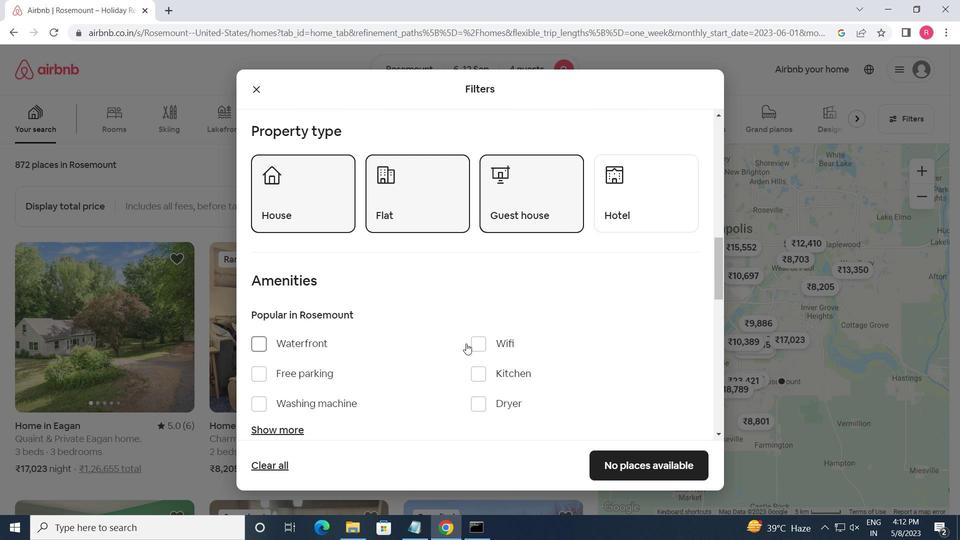 
Action: Mouse pressed left at (478, 344)
Screenshot: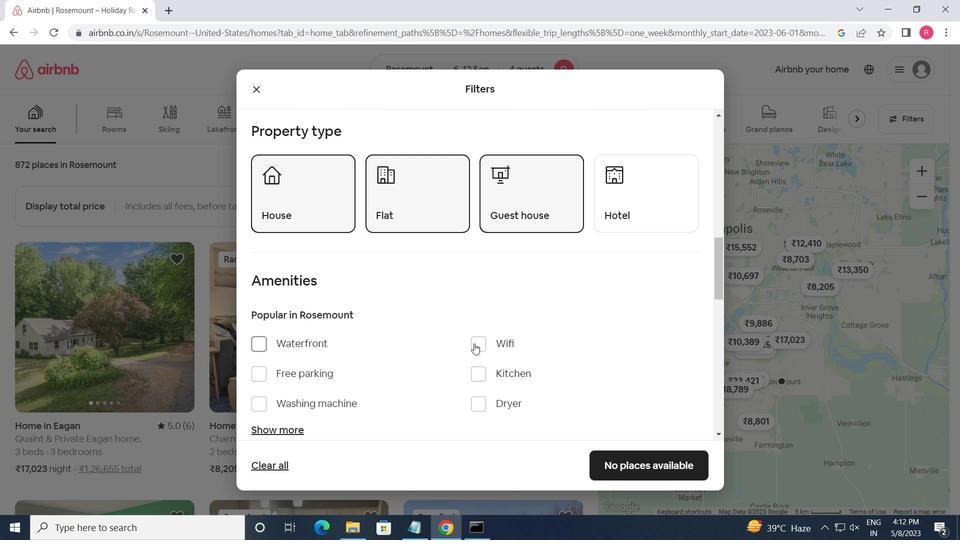 
Action: Mouse moved to (404, 379)
Screenshot: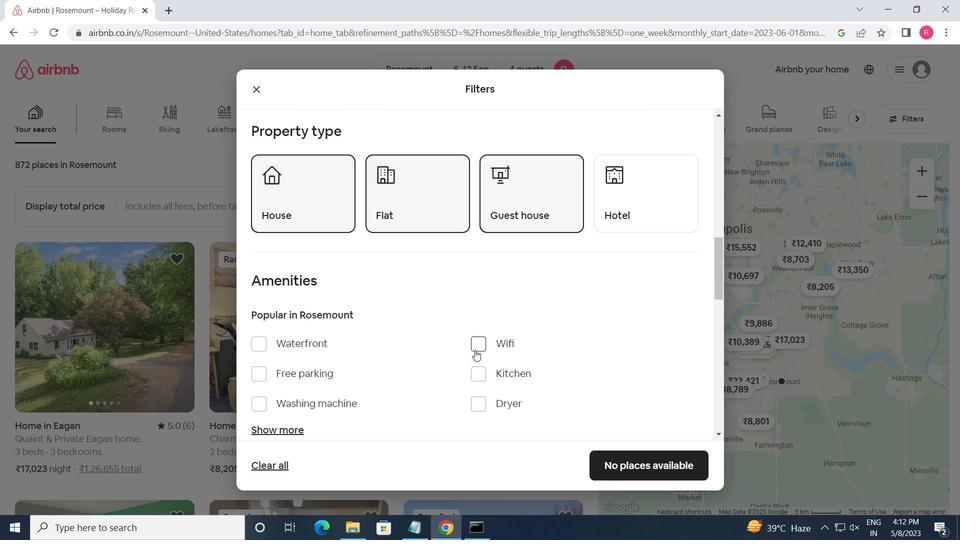 
Action: Mouse scrolled (404, 378) with delta (0, 0)
Screenshot: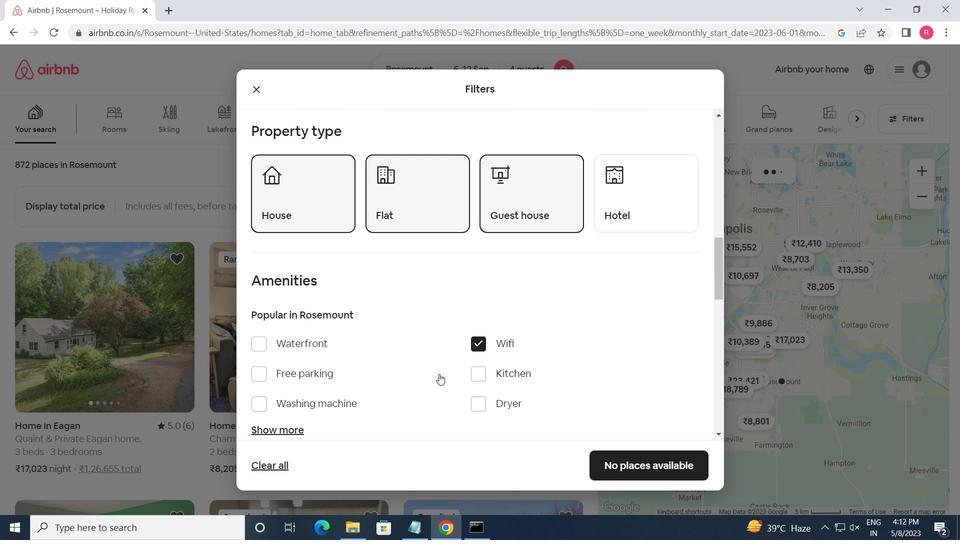 
Action: Mouse moved to (291, 374)
Screenshot: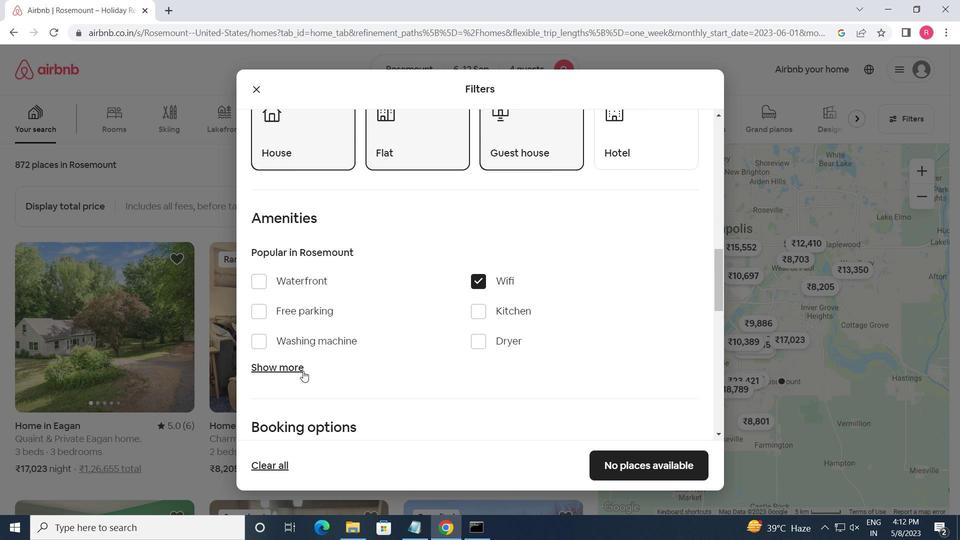 
Action: Mouse pressed left at (291, 374)
Screenshot: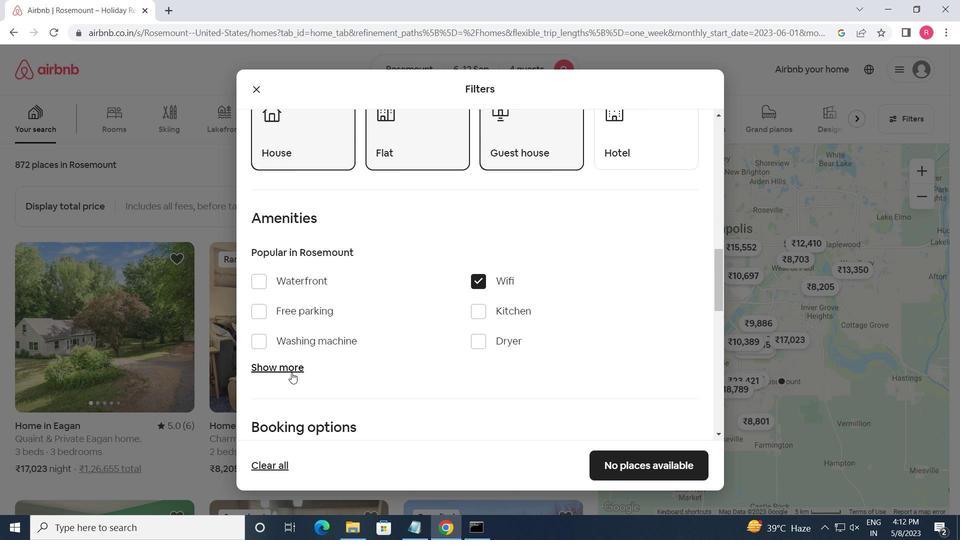 
Action: Mouse moved to (261, 315)
Screenshot: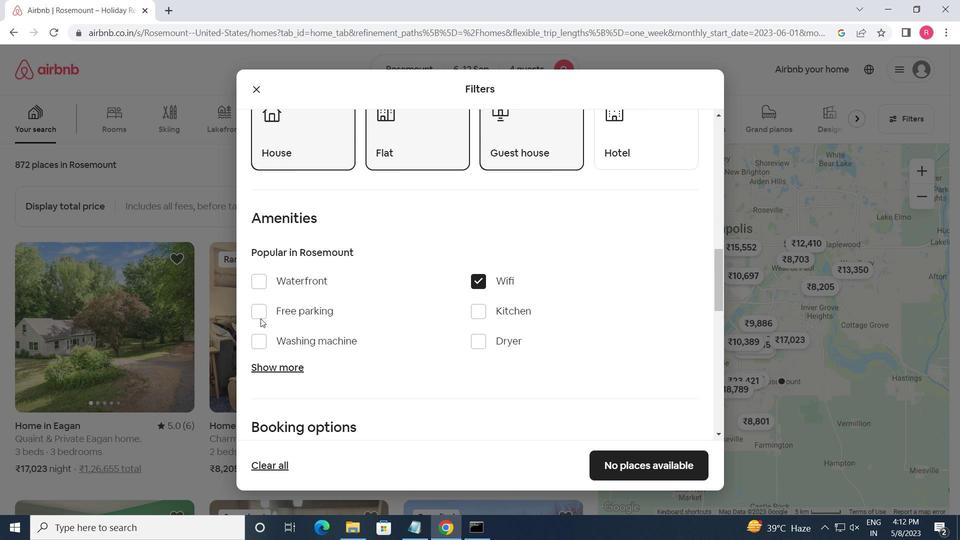 
Action: Mouse pressed left at (261, 315)
Screenshot: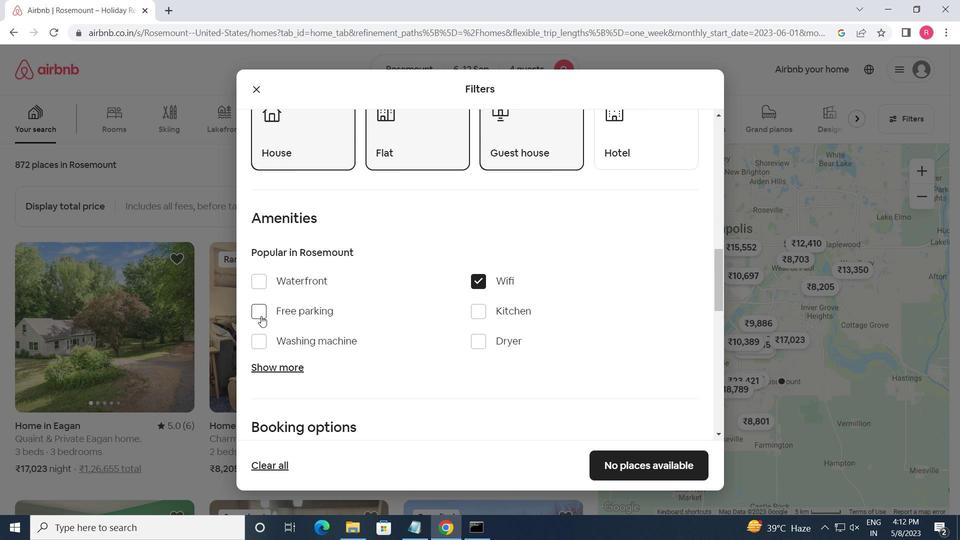 
Action: Mouse moved to (274, 369)
Screenshot: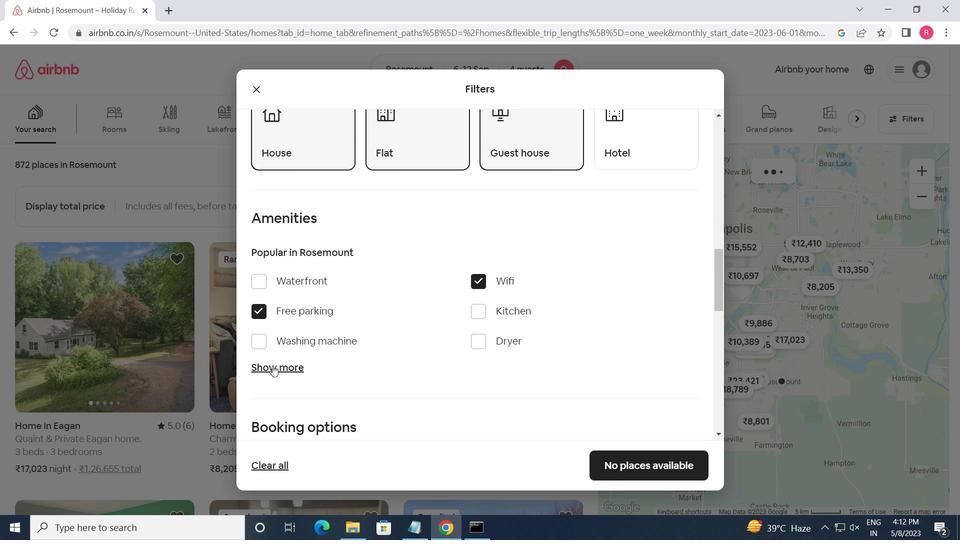 
Action: Mouse pressed left at (274, 369)
Screenshot: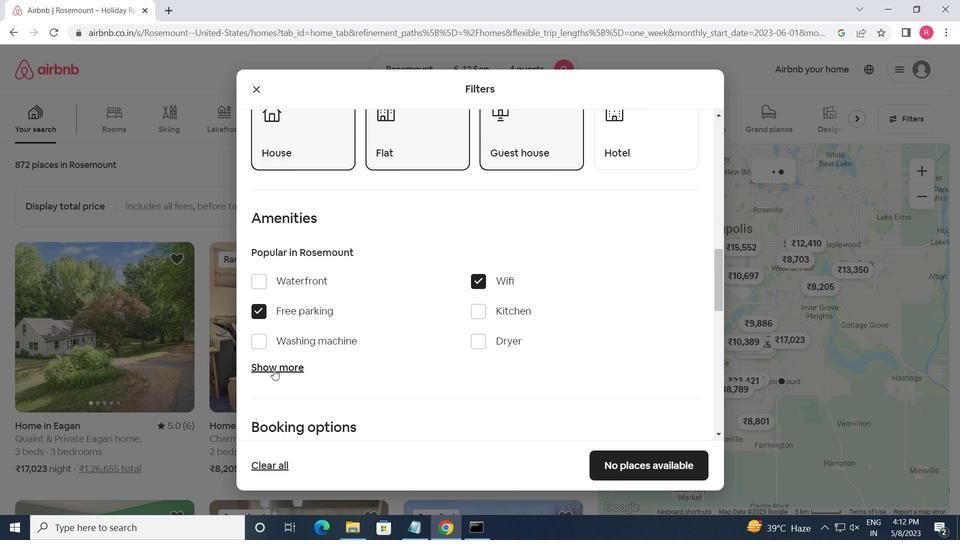 
Action: Mouse moved to (328, 363)
Screenshot: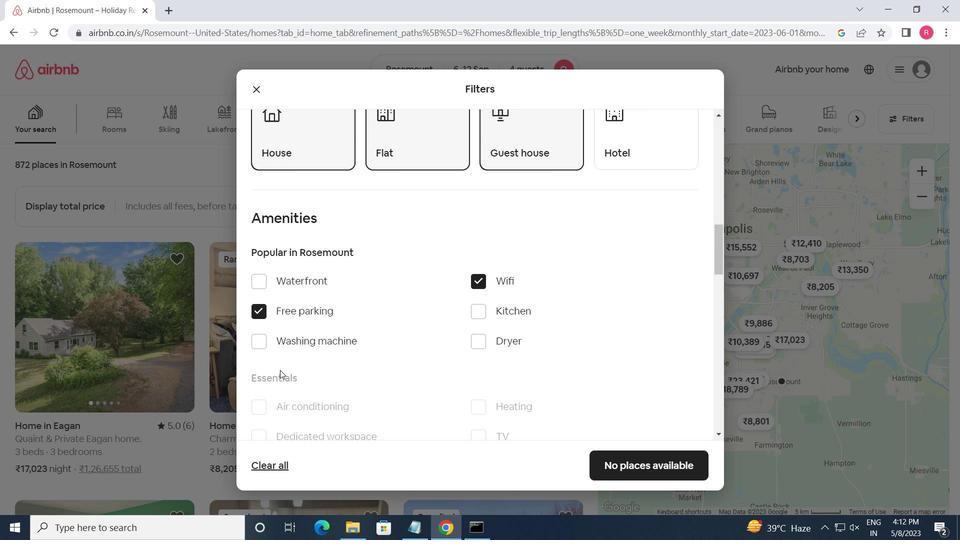 
Action: Mouse scrolled (328, 362) with delta (0, 0)
Screenshot: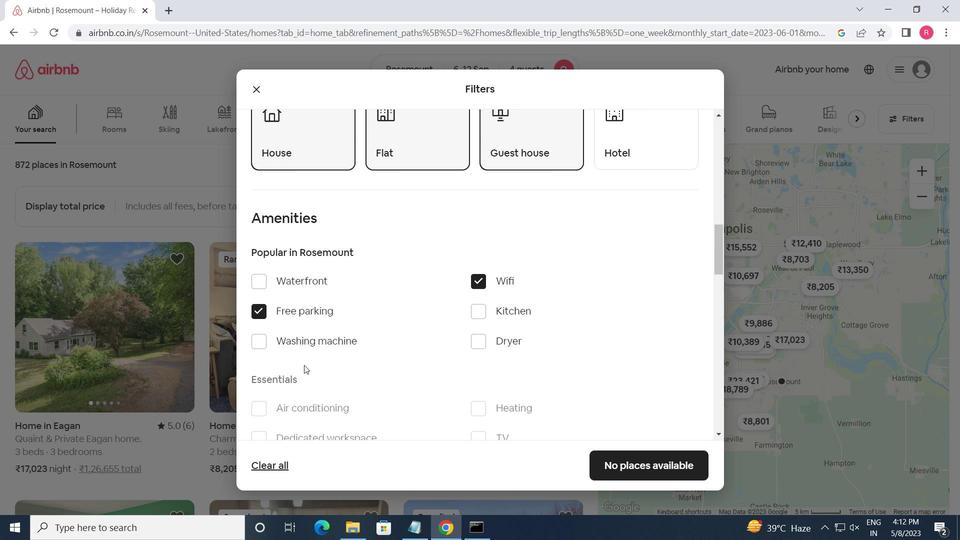 
Action: Mouse scrolled (328, 362) with delta (0, 0)
Screenshot: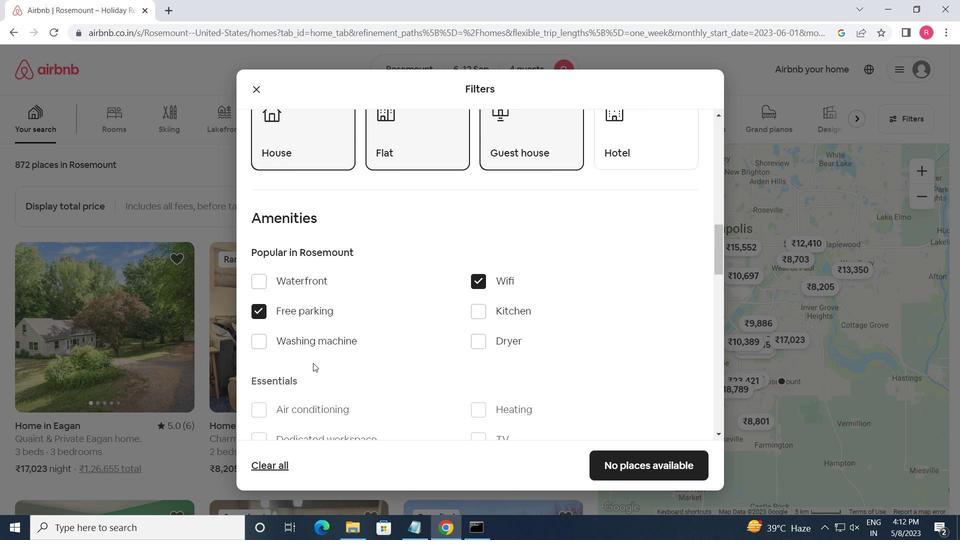 
Action: Mouse moved to (474, 317)
Screenshot: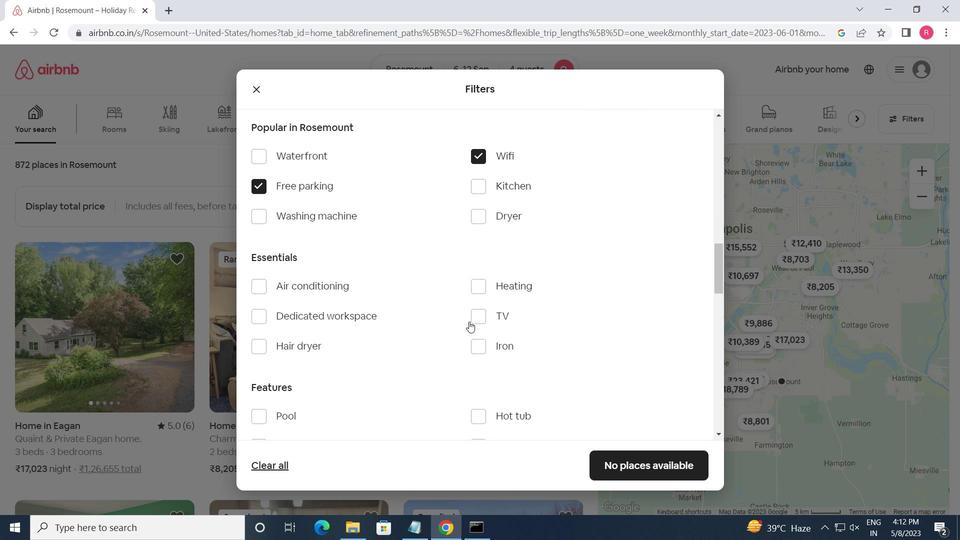 
Action: Mouse pressed left at (474, 317)
Screenshot: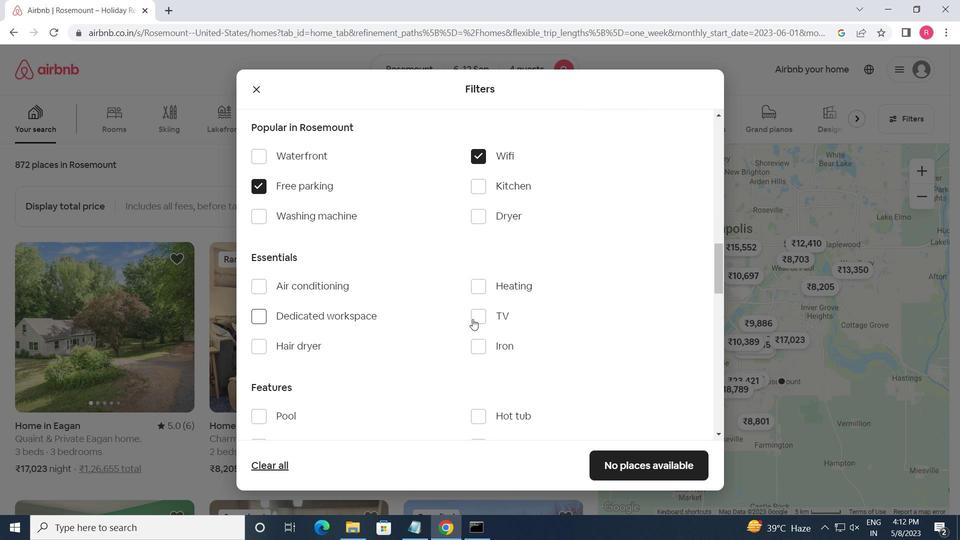
Action: Mouse moved to (336, 363)
Screenshot: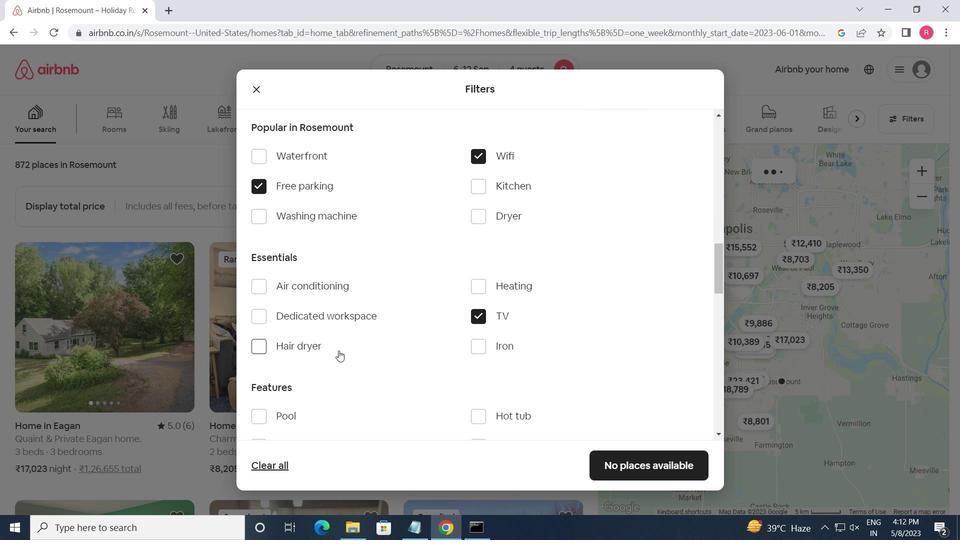 
Action: Mouse scrolled (336, 362) with delta (0, 0)
Screenshot: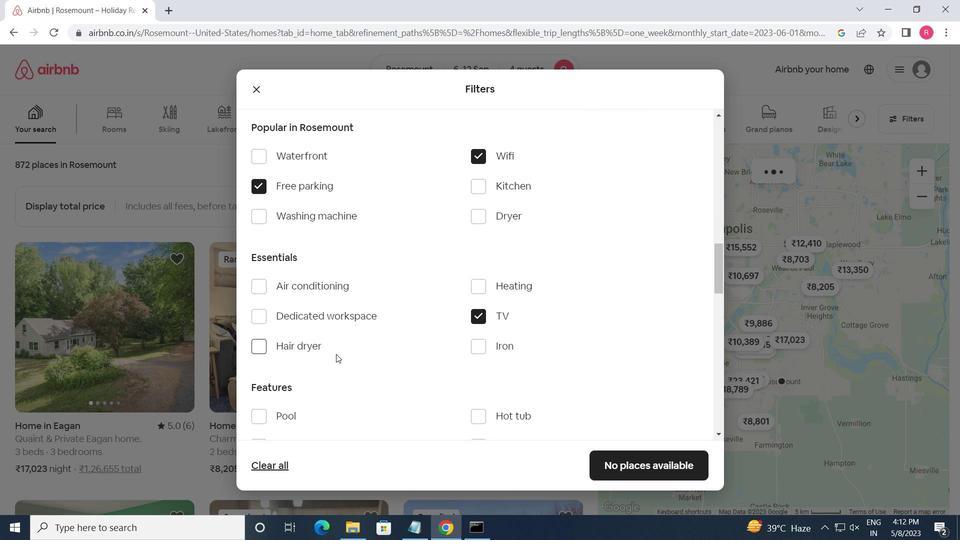 
Action: Mouse scrolled (336, 362) with delta (0, 0)
Screenshot: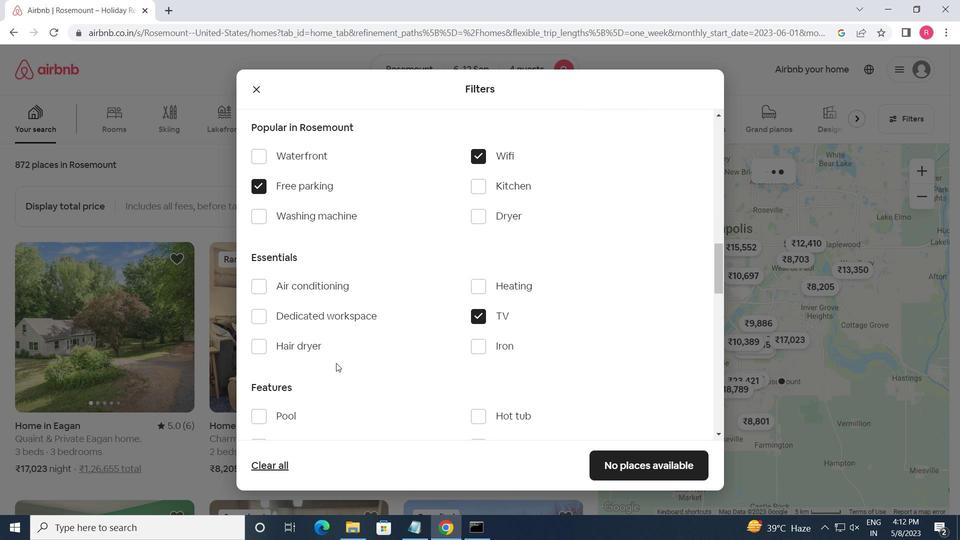 
Action: Mouse scrolled (336, 362) with delta (0, 0)
Screenshot: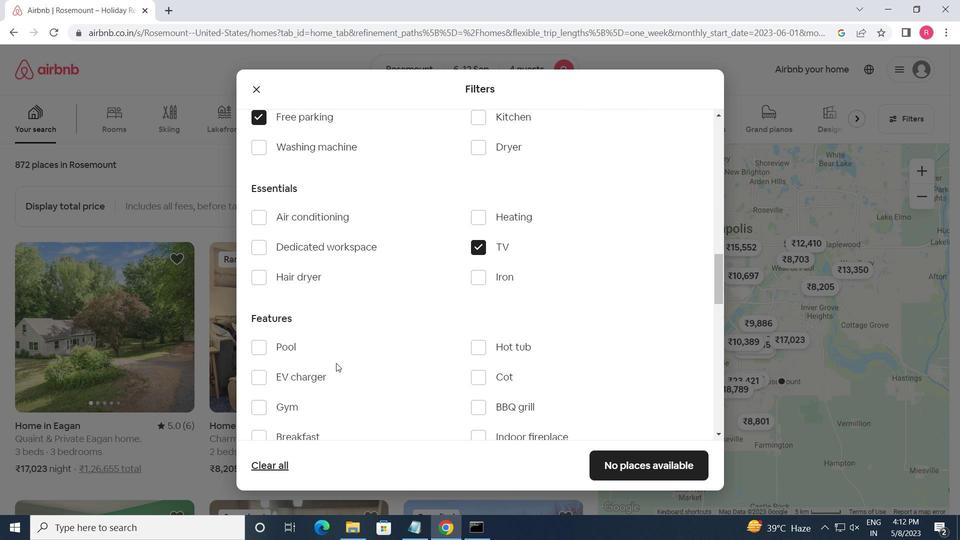 
Action: Mouse moved to (261, 323)
Screenshot: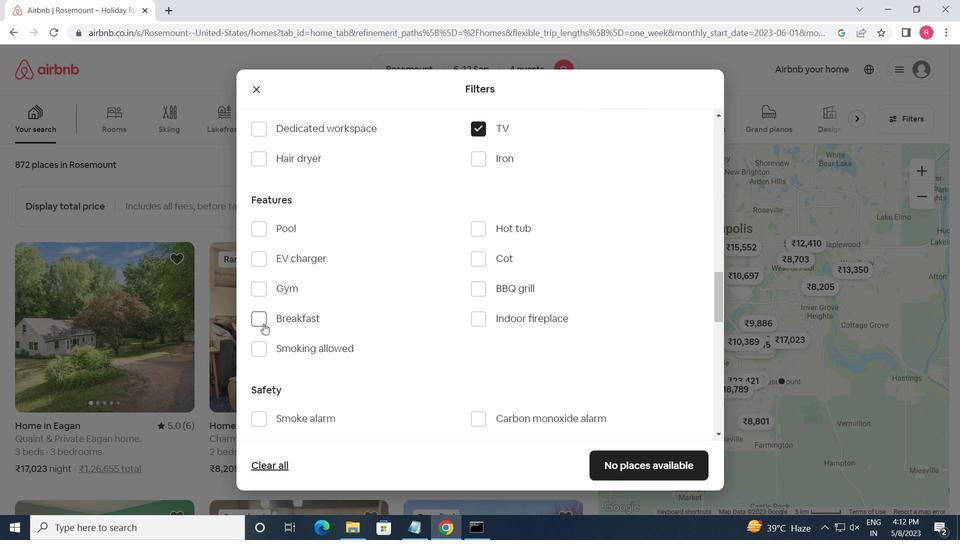 
Action: Mouse pressed left at (261, 323)
Screenshot: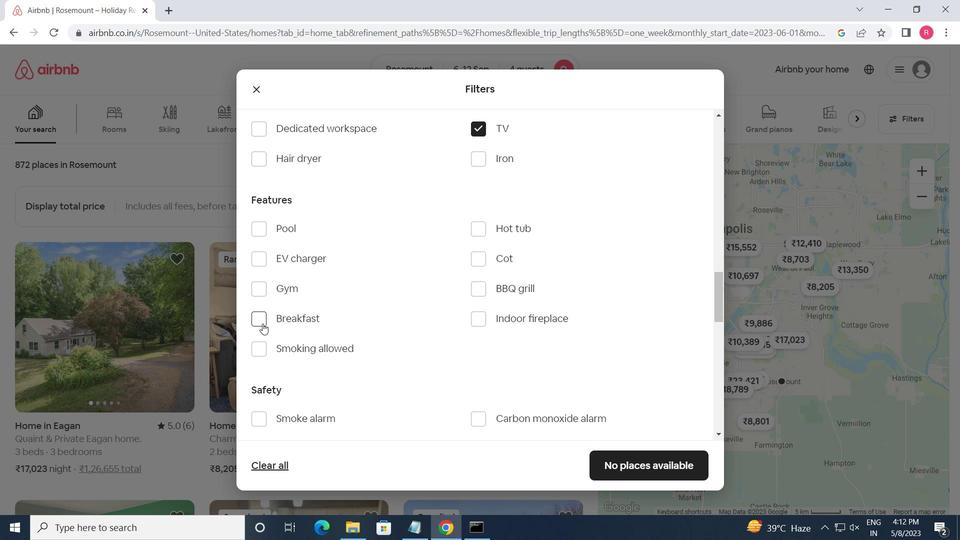 
Action: Mouse moved to (258, 284)
Screenshot: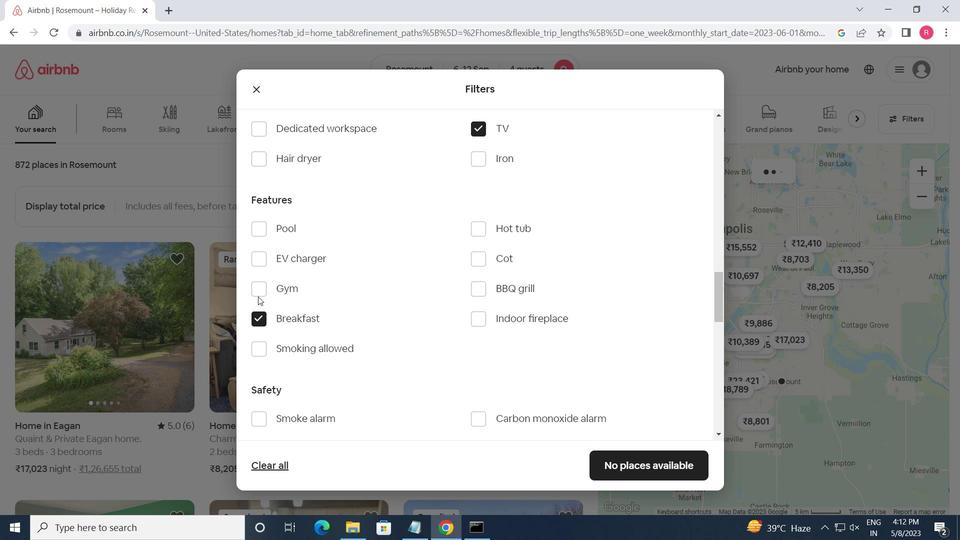
Action: Mouse pressed left at (258, 284)
Screenshot: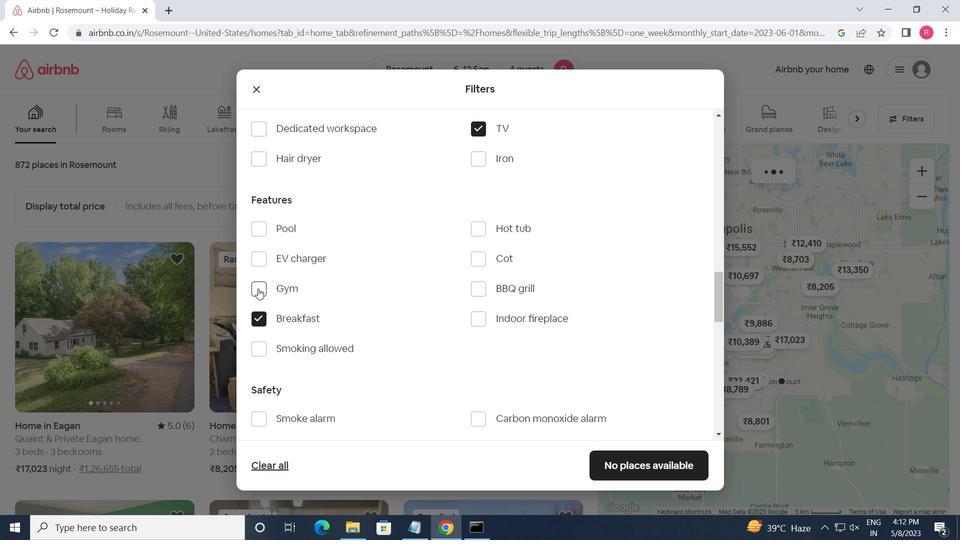 
Action: Mouse moved to (375, 325)
Screenshot: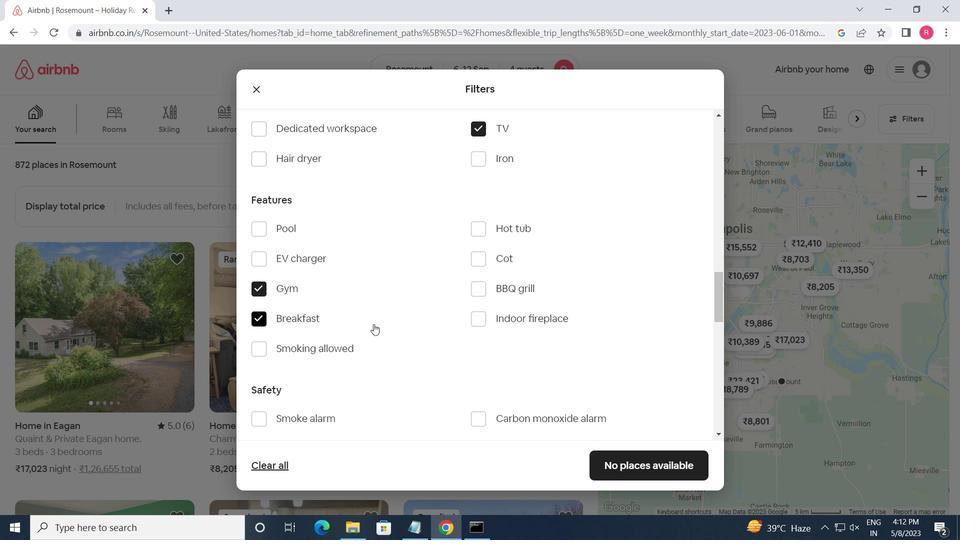 
Action: Mouse scrolled (375, 325) with delta (0, 0)
Screenshot: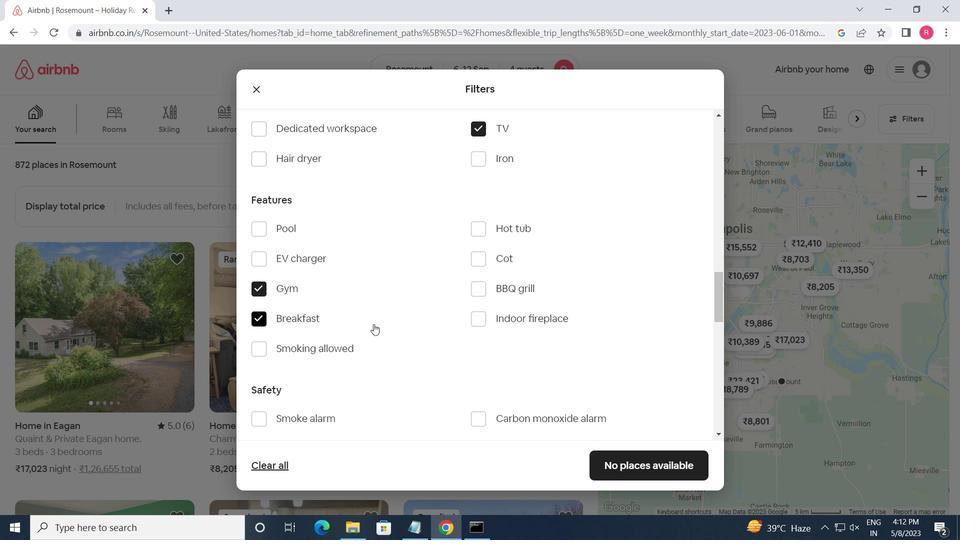 
Action: Mouse scrolled (375, 325) with delta (0, 0)
Screenshot: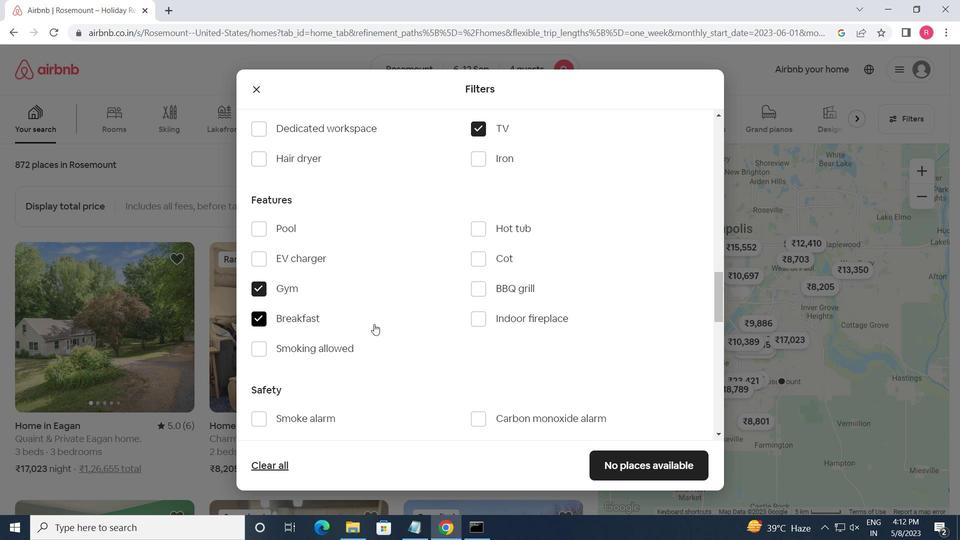 
Action: Mouse moved to (375, 326)
Screenshot: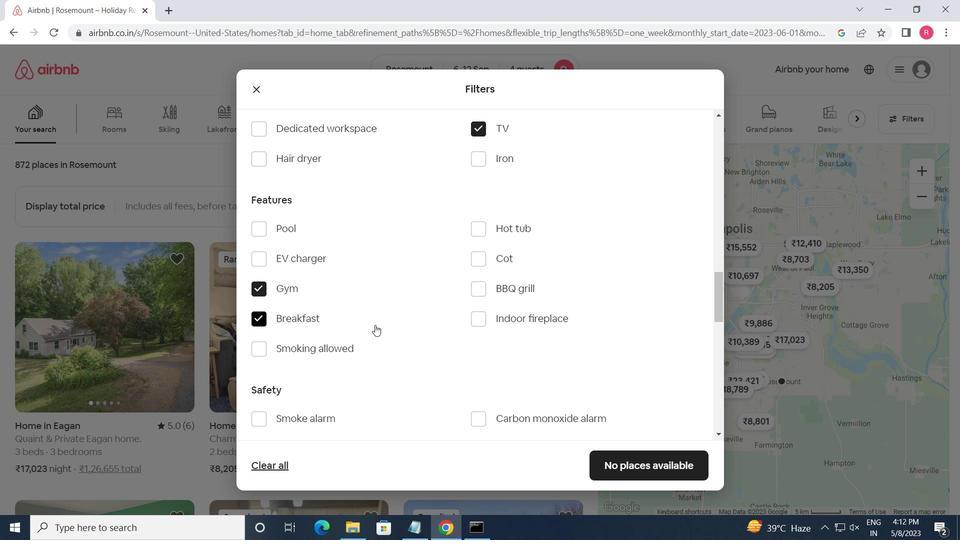
Action: Mouse scrolled (375, 325) with delta (0, 0)
Screenshot: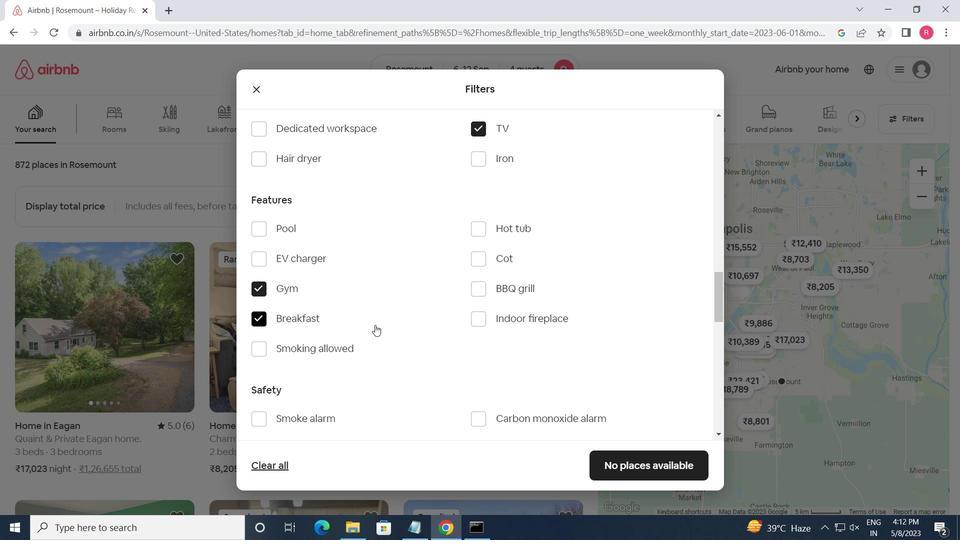 
Action: Mouse scrolled (375, 325) with delta (0, 0)
Screenshot: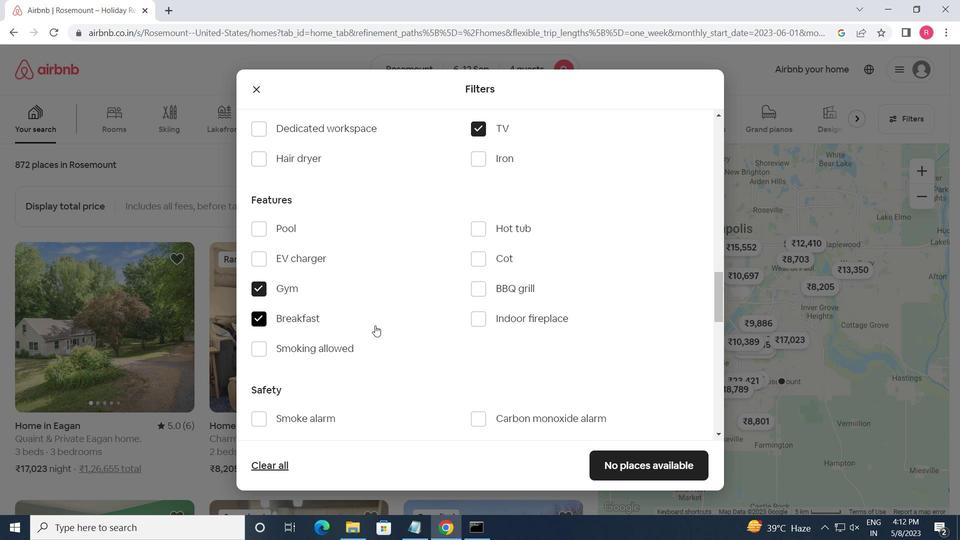 
Action: Mouse moved to (376, 327)
Screenshot: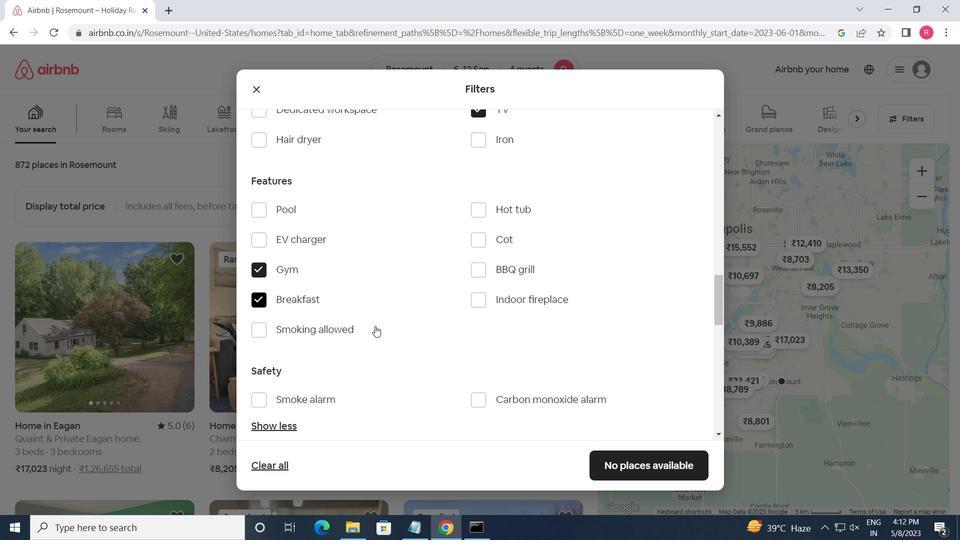 
Action: Mouse scrolled (376, 326) with delta (0, 0)
Screenshot: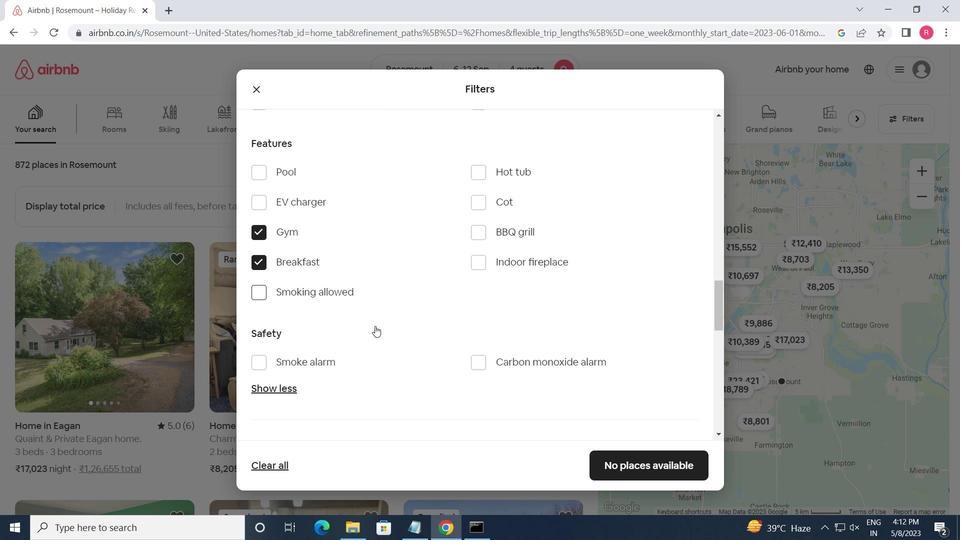 
Action: Mouse moved to (673, 275)
Screenshot: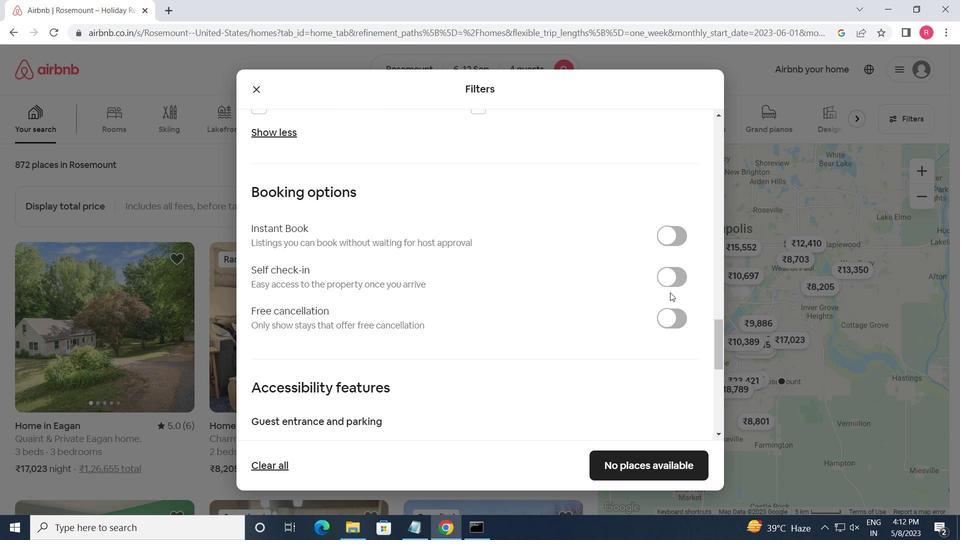 
Action: Mouse pressed left at (673, 275)
Screenshot: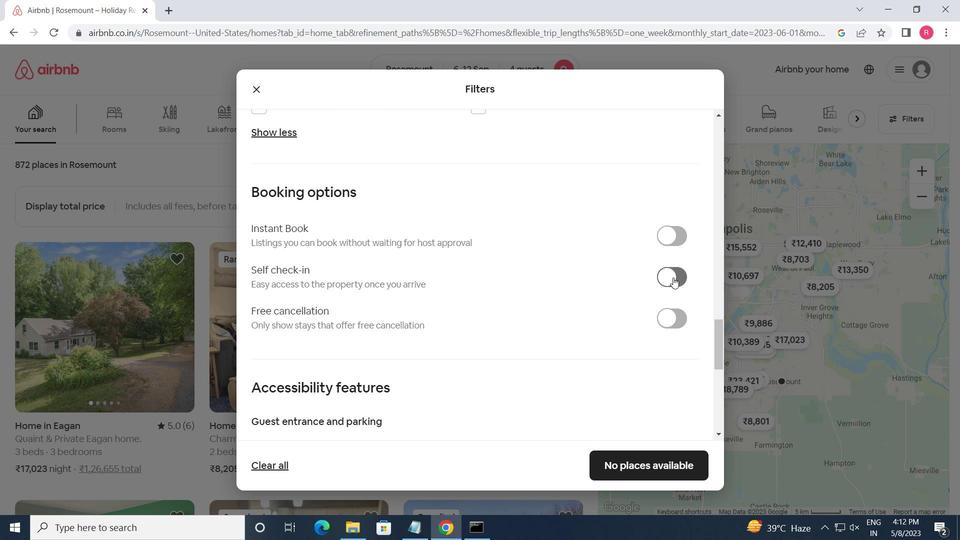 
Action: Mouse moved to (489, 334)
Screenshot: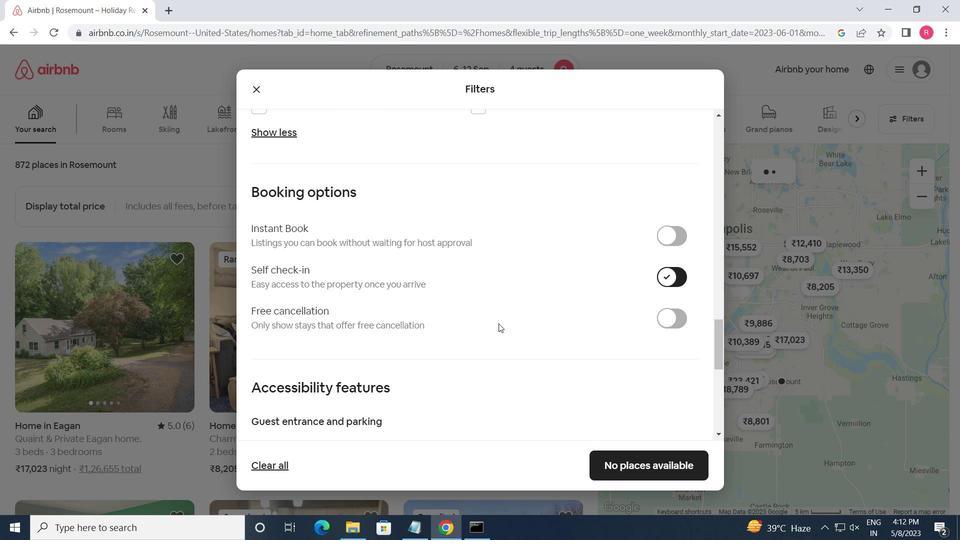 
Action: Mouse scrolled (489, 334) with delta (0, 0)
Screenshot: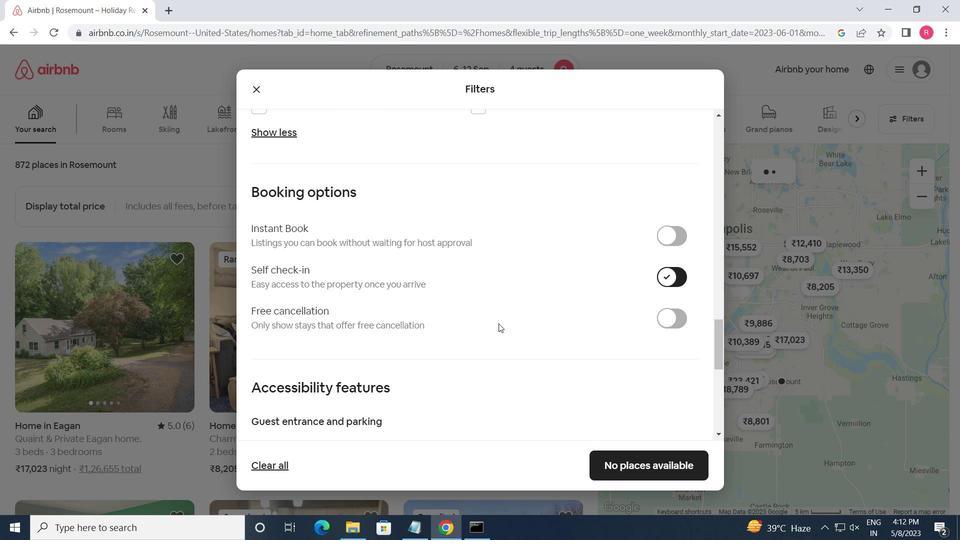
Action: Mouse scrolled (489, 334) with delta (0, 0)
Screenshot: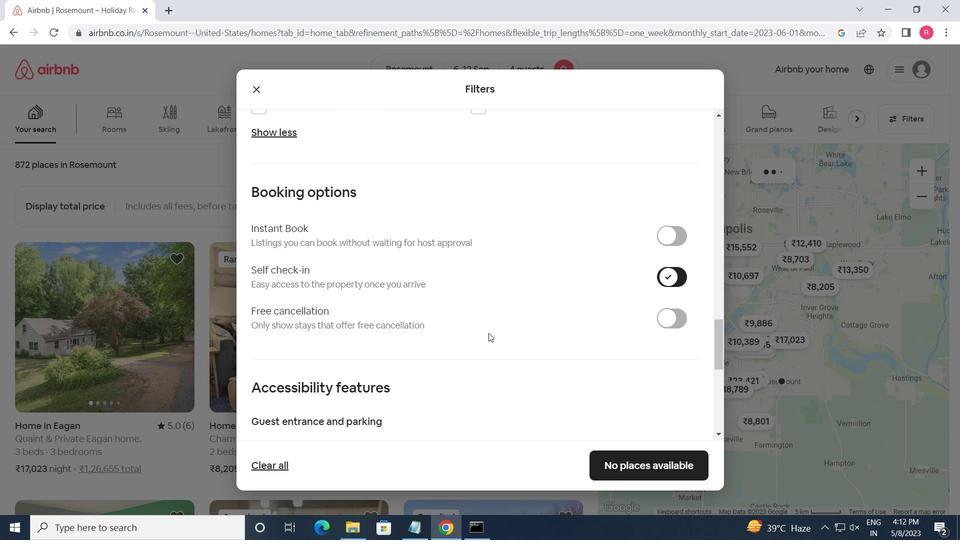 
Action: Mouse scrolled (489, 334) with delta (0, 0)
Screenshot: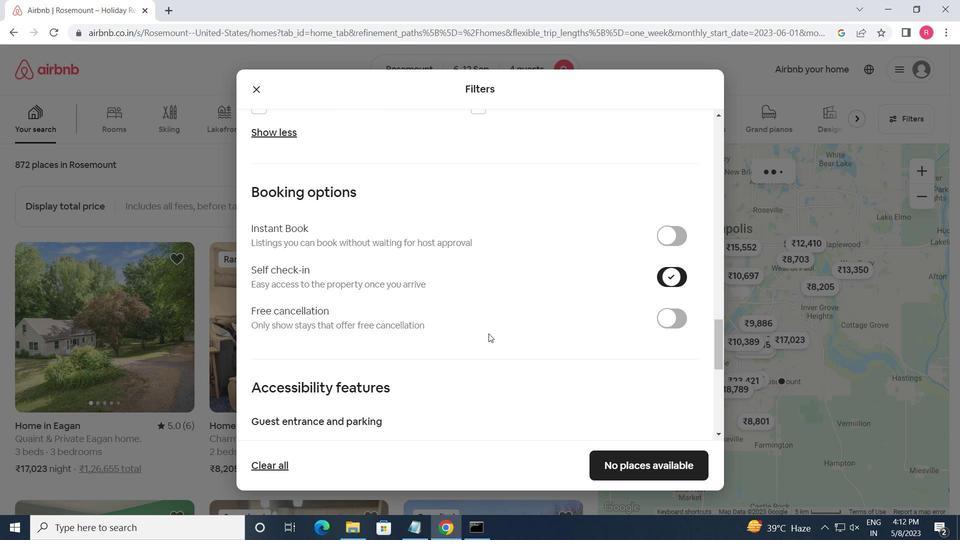 
Action: Mouse scrolled (489, 334) with delta (0, 0)
Screenshot: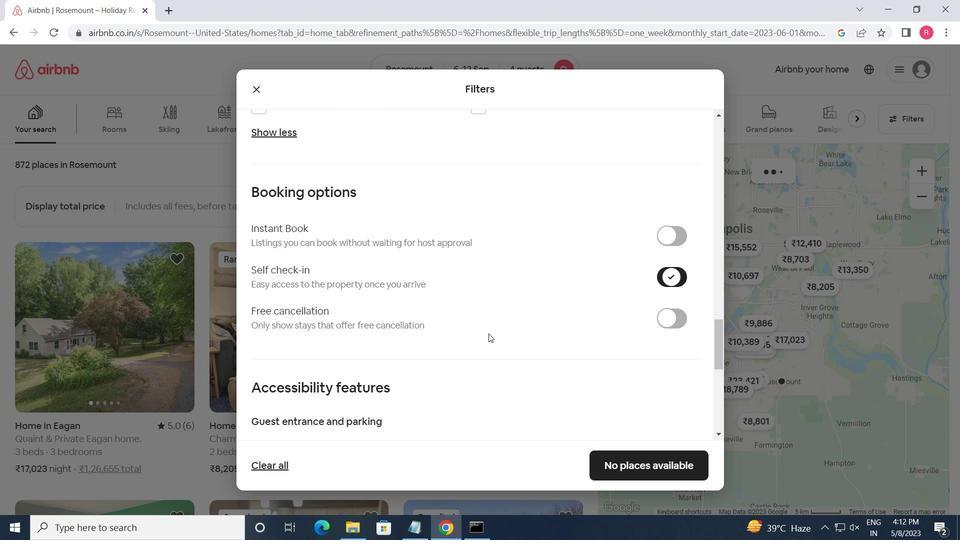 
Action: Mouse scrolled (489, 334) with delta (0, 0)
Screenshot: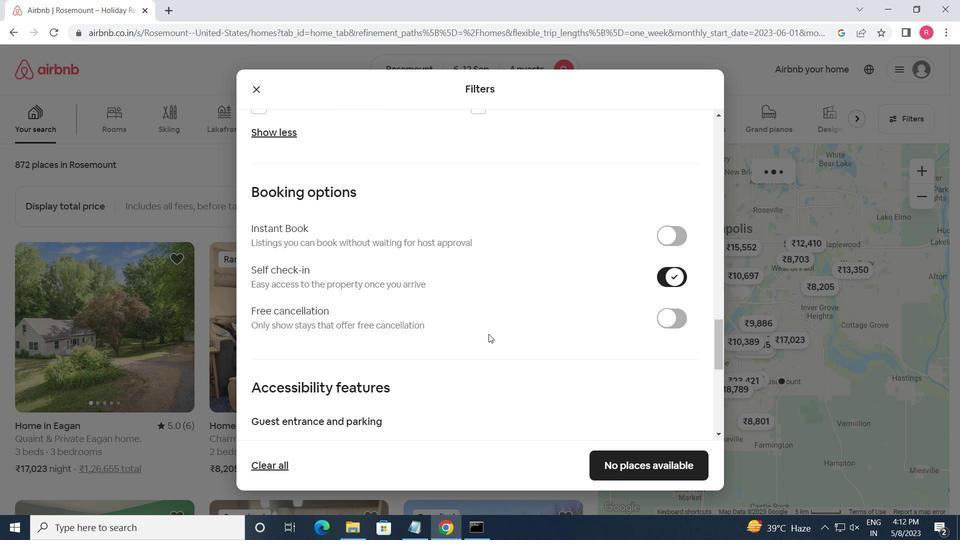 
Action: Mouse moved to (489, 335)
Screenshot: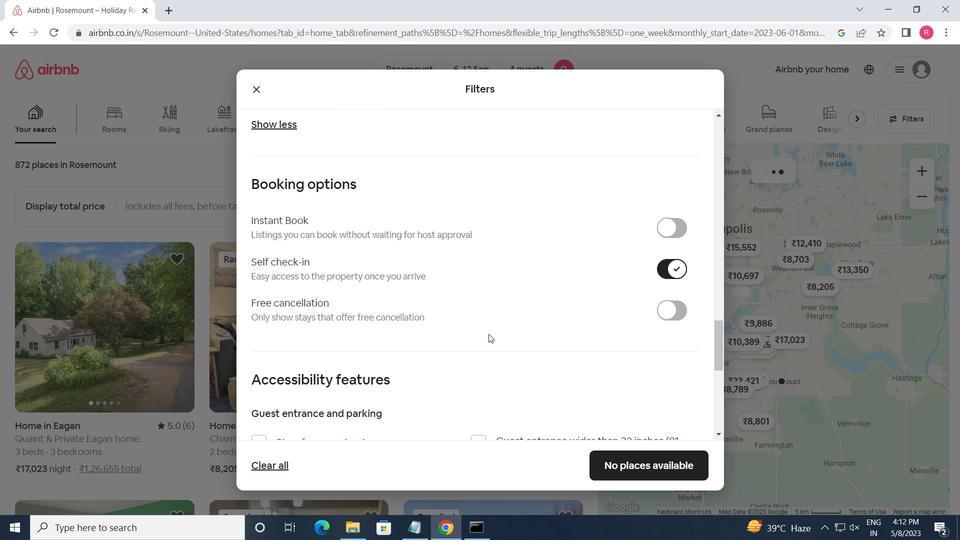 
Action: Mouse scrolled (489, 334) with delta (0, 0)
Screenshot: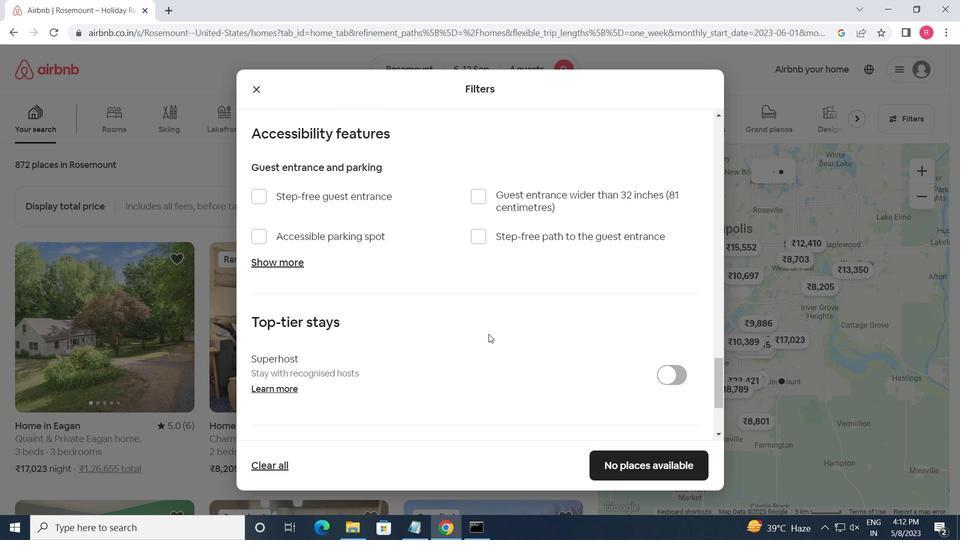 
Action: Mouse scrolled (489, 334) with delta (0, 0)
Screenshot: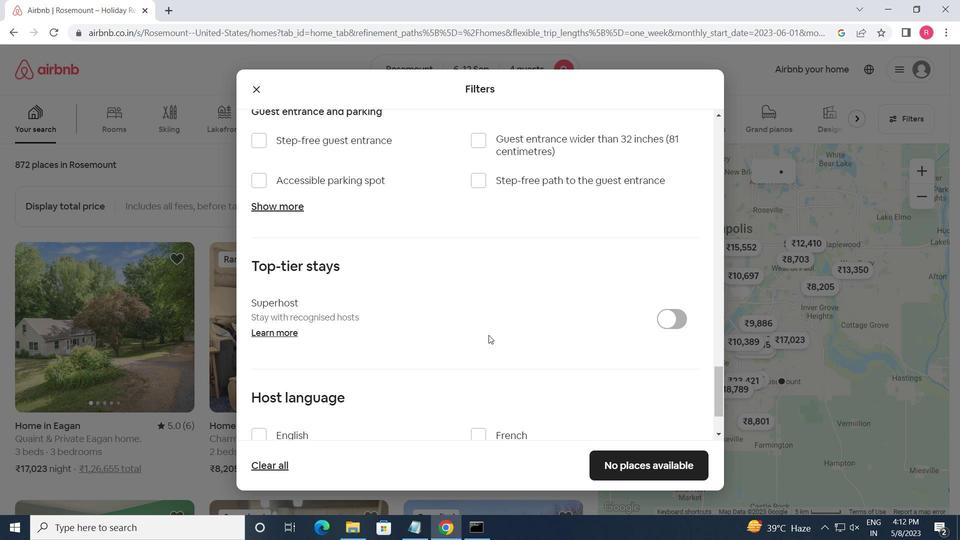 
Action: Mouse scrolled (489, 334) with delta (0, 0)
Screenshot: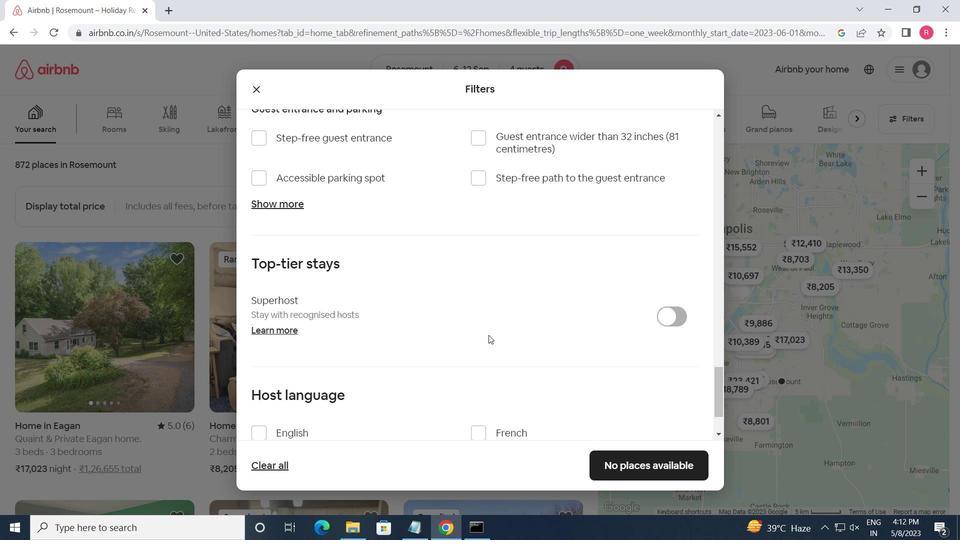 
Action: Mouse moved to (264, 352)
Screenshot: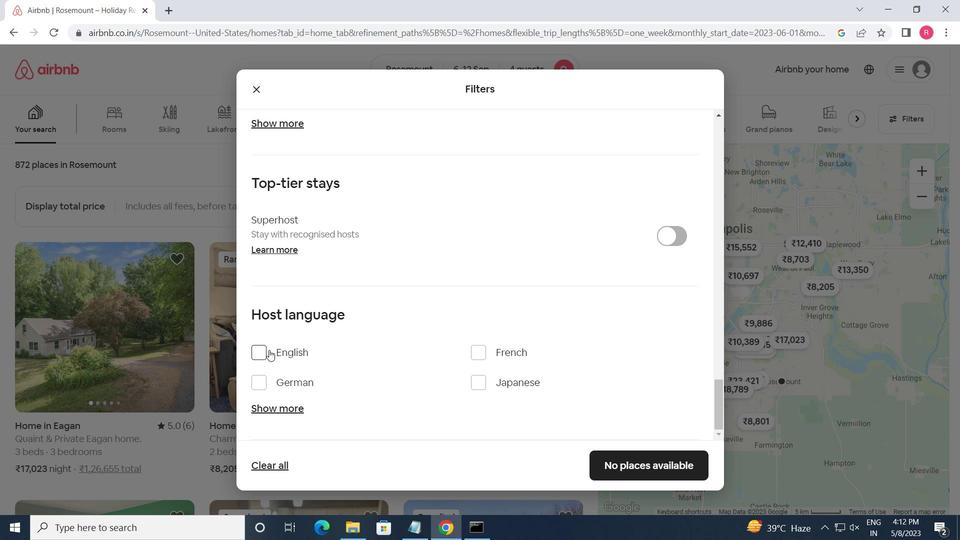 
Action: Mouse pressed left at (264, 352)
Screenshot: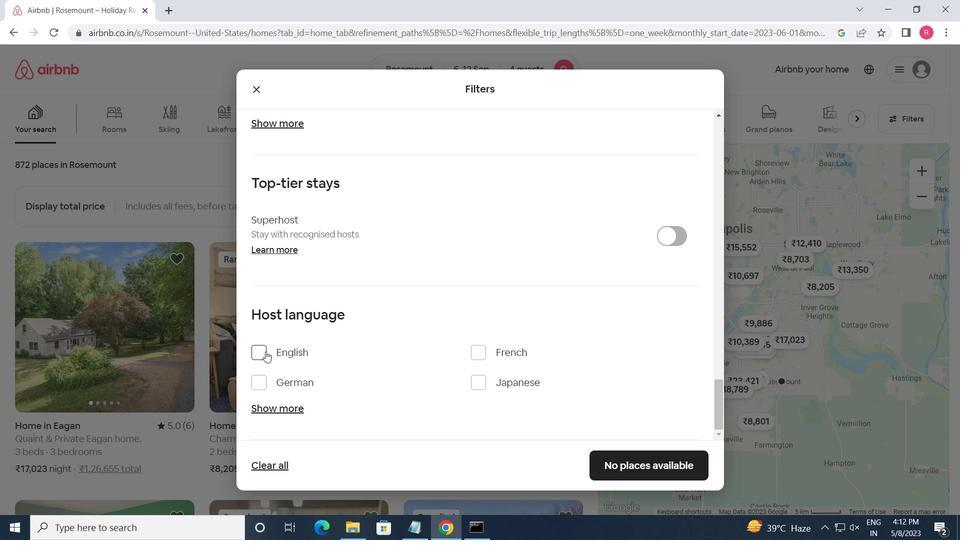 
Action: Mouse moved to (615, 472)
Screenshot: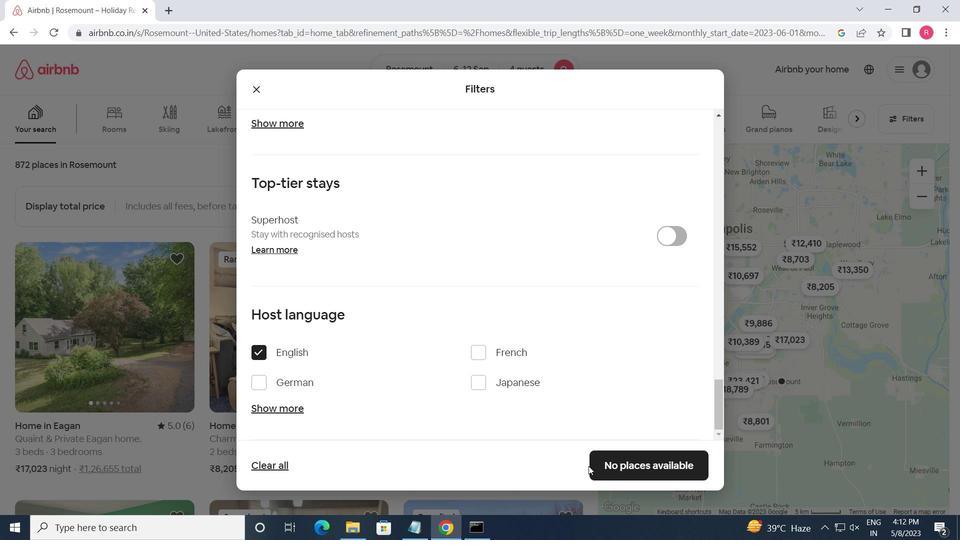 
Action: Mouse pressed left at (615, 472)
Screenshot: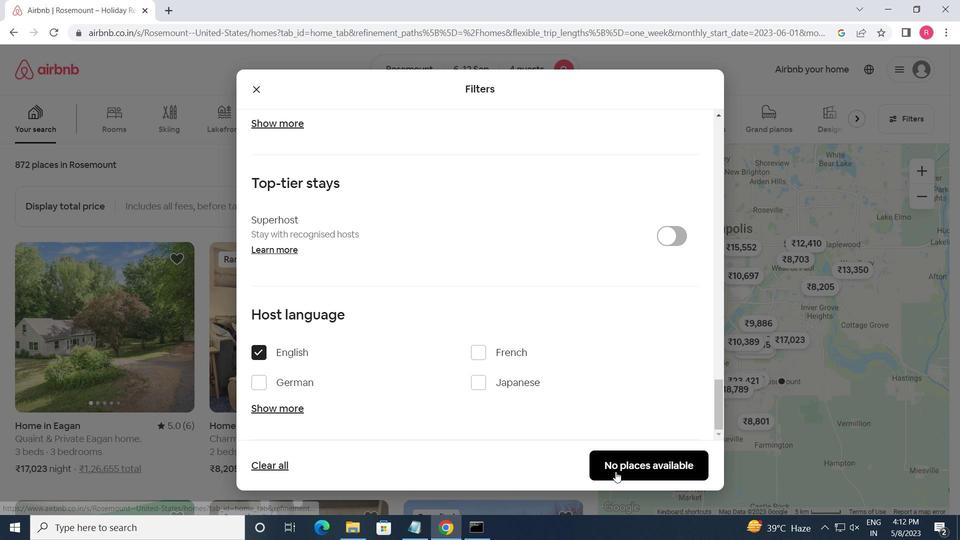 
Action: Mouse moved to (612, 466)
Screenshot: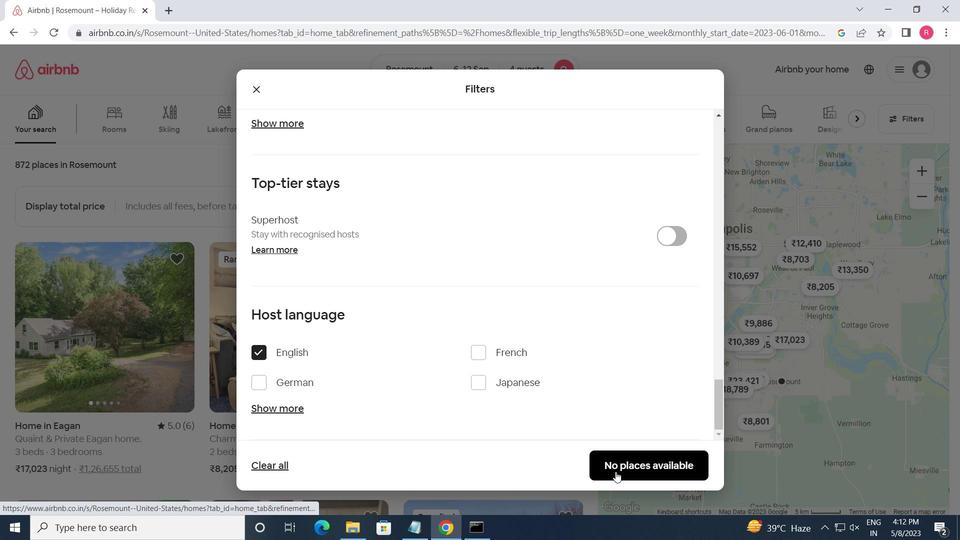 
